 Task: Look for space in Murshidābād, India from 15th June, 2023 to 21st June, 2023 for 5 adults in price range Rs.14000 to Rs.25000. Place can be entire place with 3 bedrooms having 3 beds and 3 bathrooms. Property type can be house, flat, guest house. Amenities needed are: washing machine. Booking option can be shelf check-in. Required host language is English.
Action: Mouse moved to (418, 79)
Screenshot: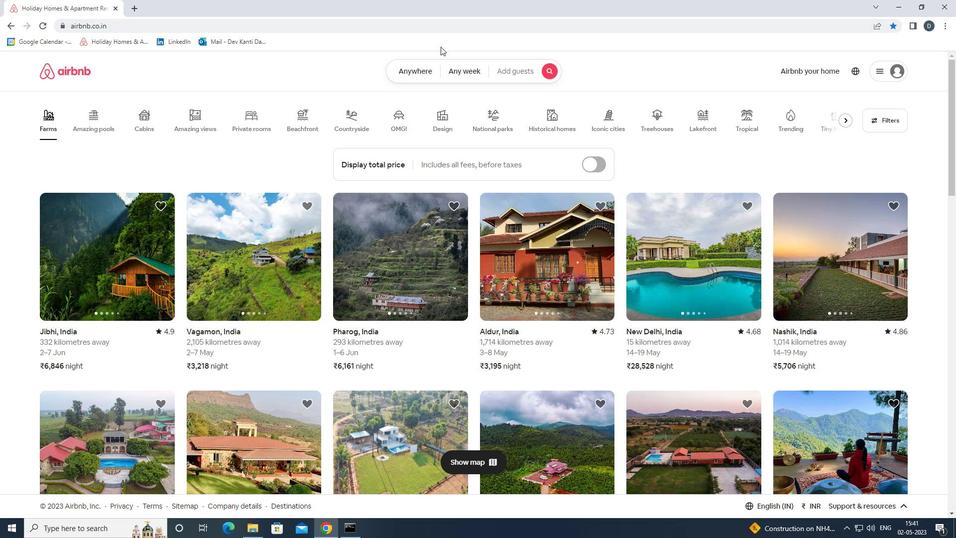
Action: Mouse pressed left at (418, 79)
Screenshot: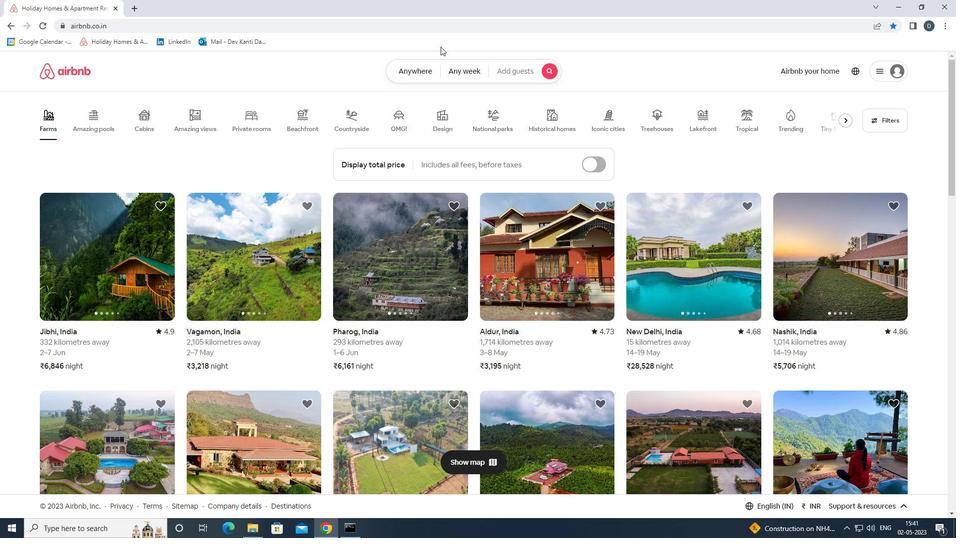 
Action: Mouse moved to (348, 113)
Screenshot: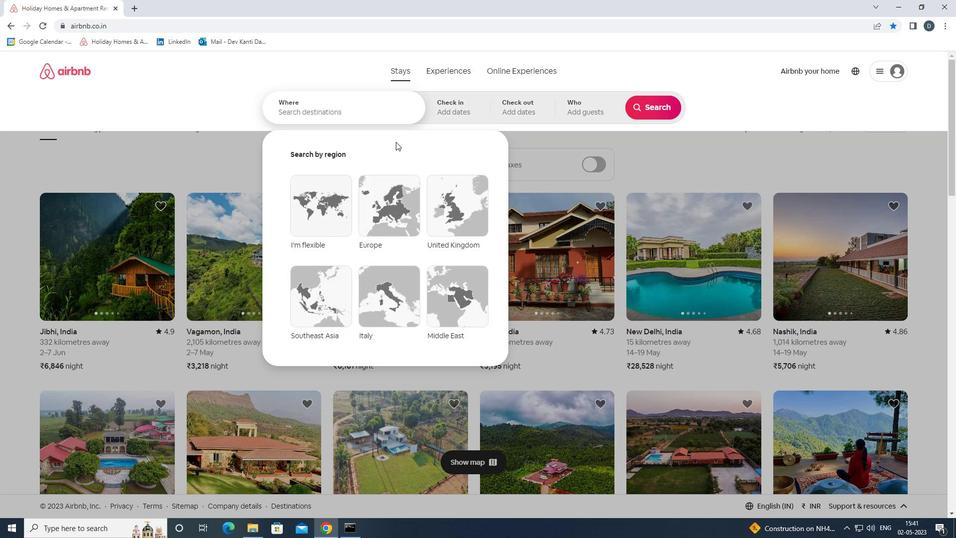 
Action: Mouse pressed left at (348, 113)
Screenshot: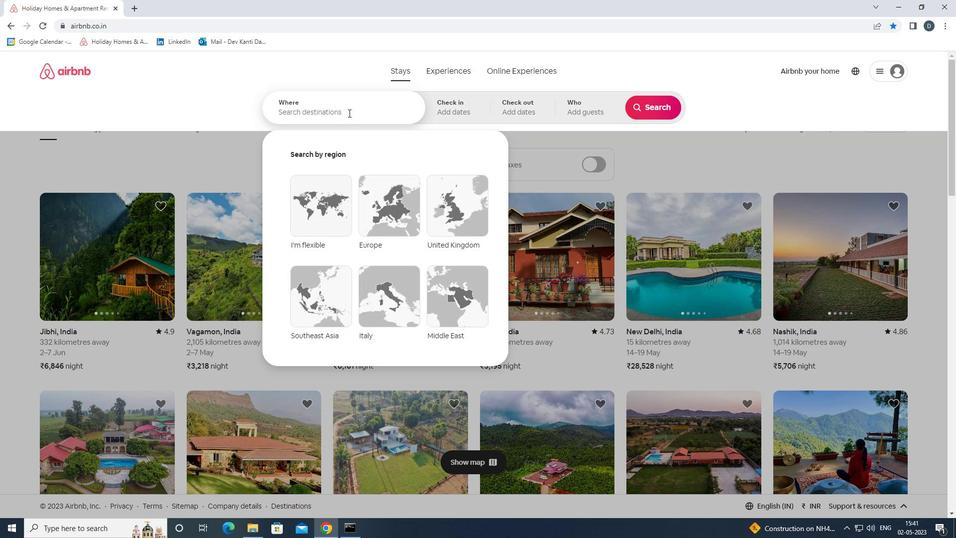
Action: Mouse moved to (345, 114)
Screenshot: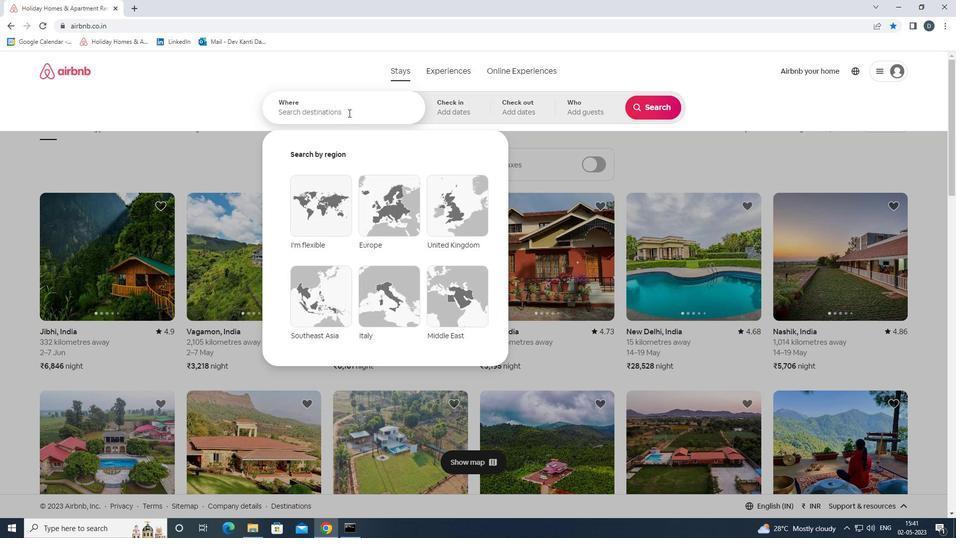 
Action: Key pressed <Key.shift>MUSHIDABAD<Key.down><Key.down><Key.enter>
Screenshot: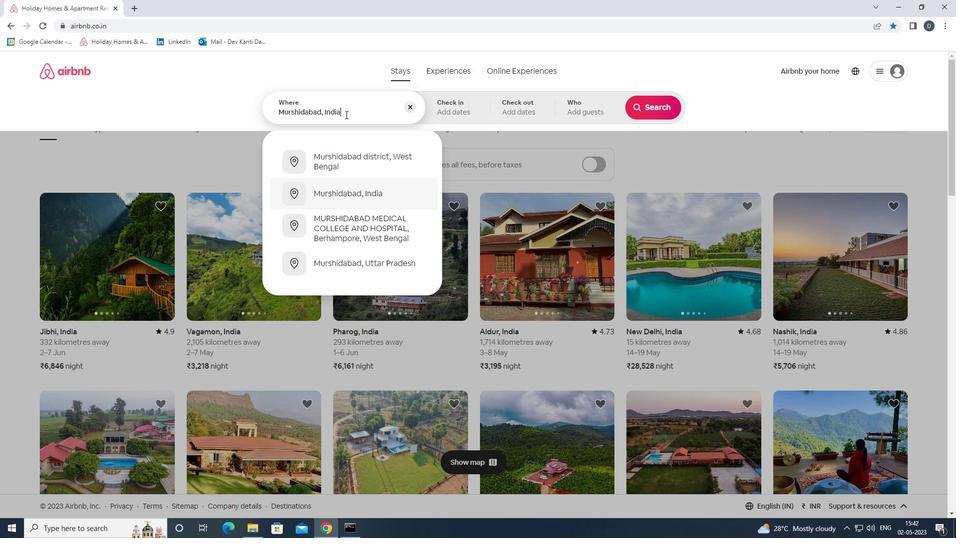 
Action: Mouse moved to (587, 274)
Screenshot: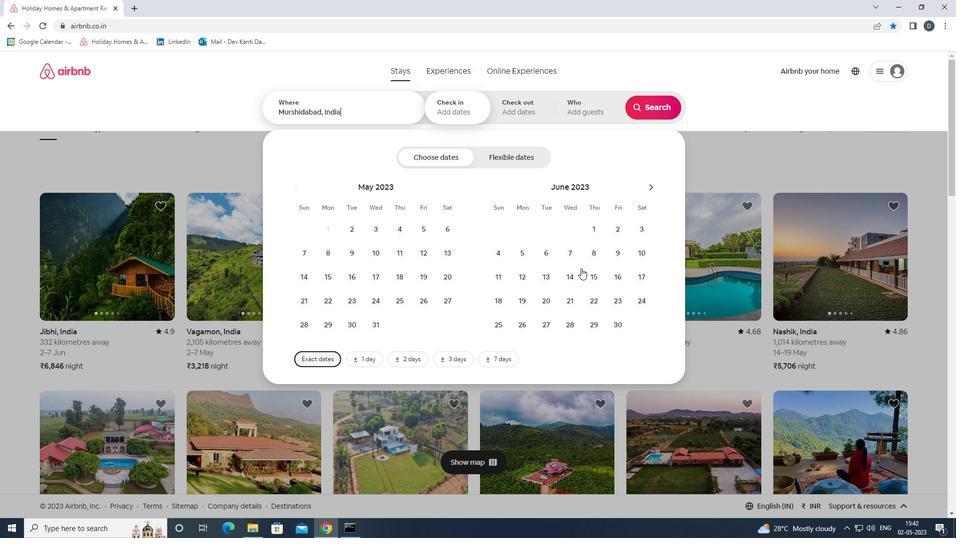 
Action: Mouse pressed left at (587, 274)
Screenshot: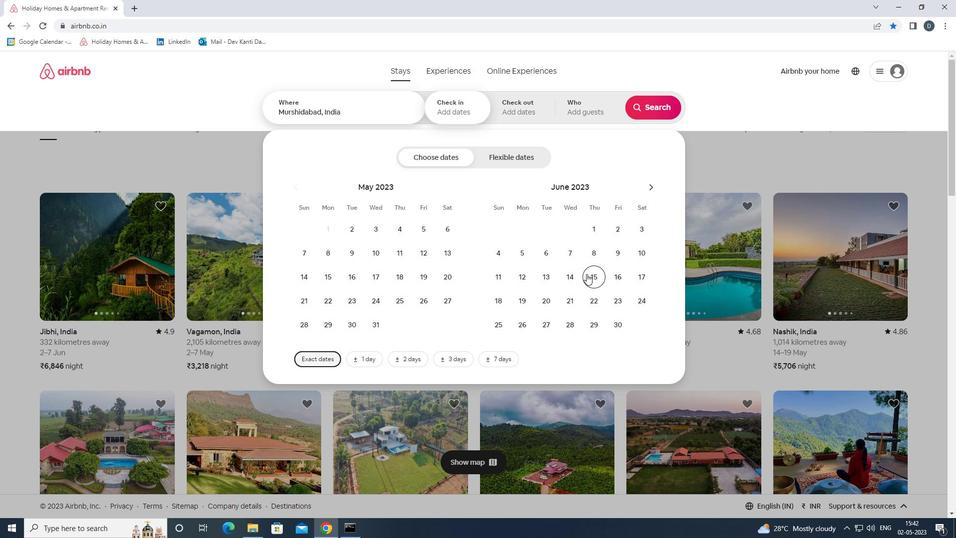
Action: Mouse moved to (580, 303)
Screenshot: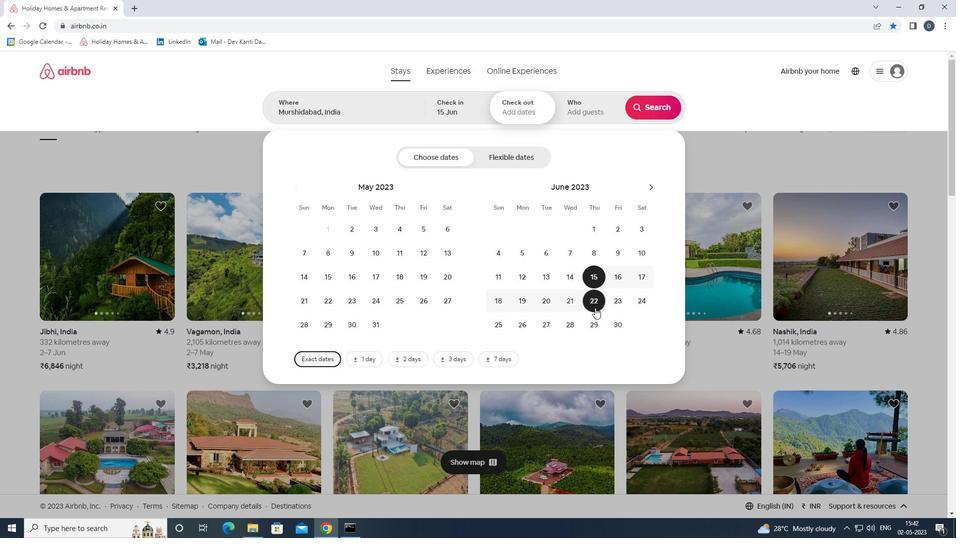 
Action: Mouse pressed left at (580, 303)
Screenshot: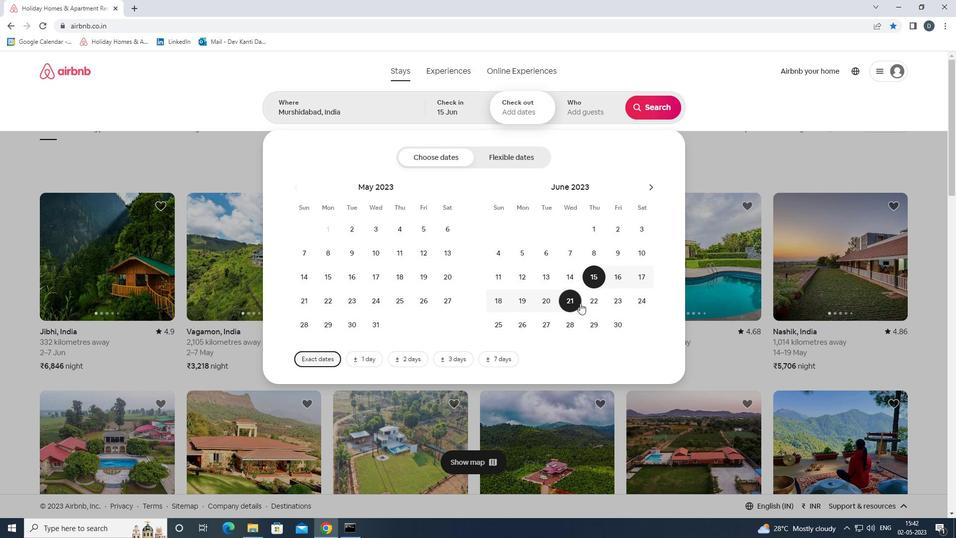 
Action: Mouse moved to (585, 108)
Screenshot: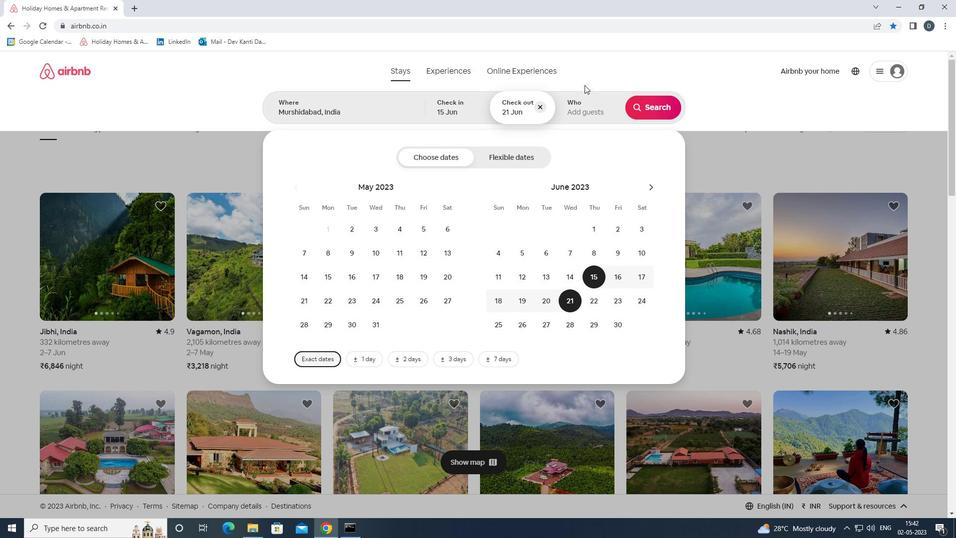 
Action: Mouse pressed left at (585, 108)
Screenshot: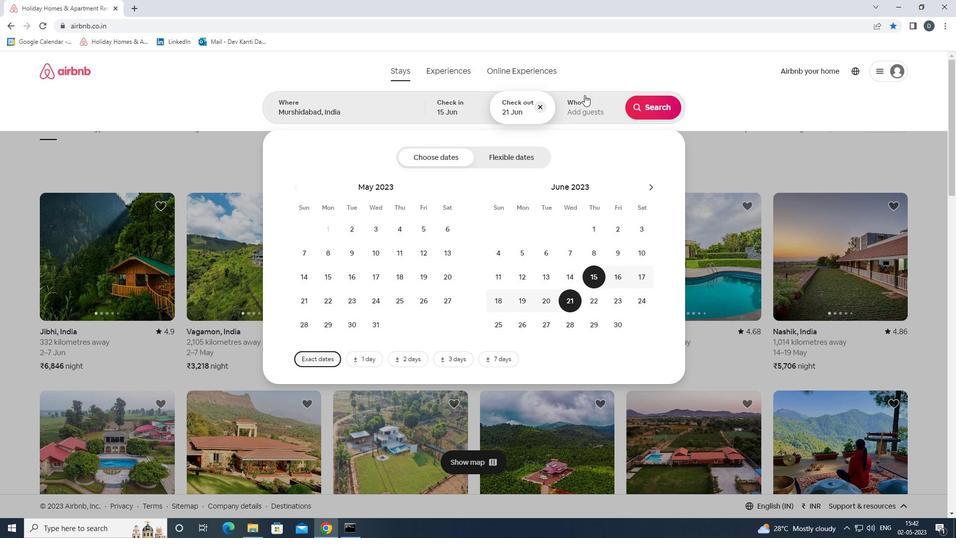
Action: Mouse moved to (660, 163)
Screenshot: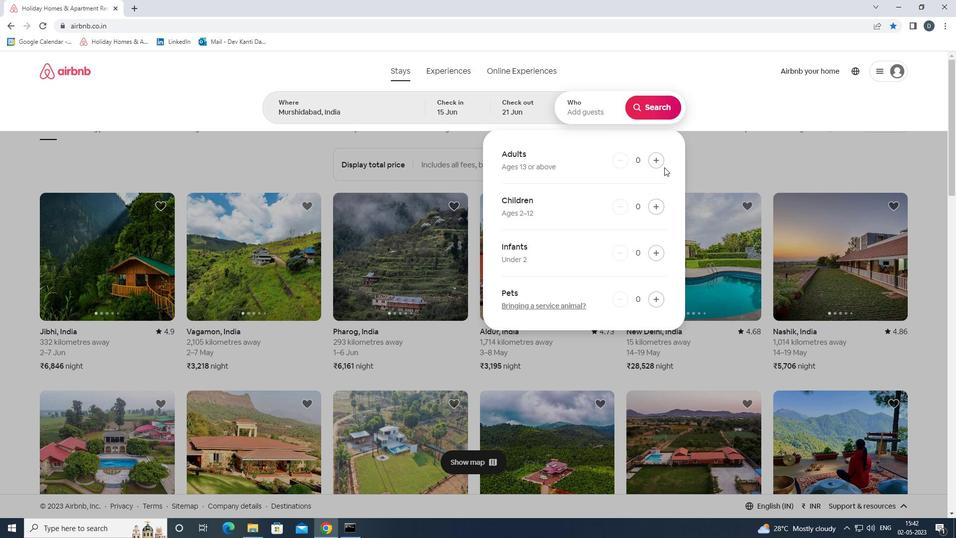 
Action: Mouse pressed left at (660, 163)
Screenshot: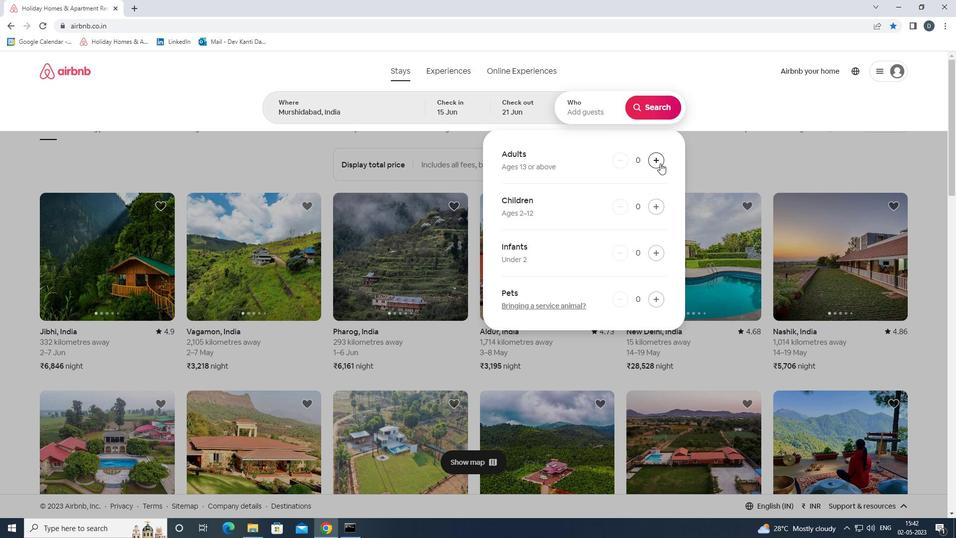
Action: Mouse moved to (659, 163)
Screenshot: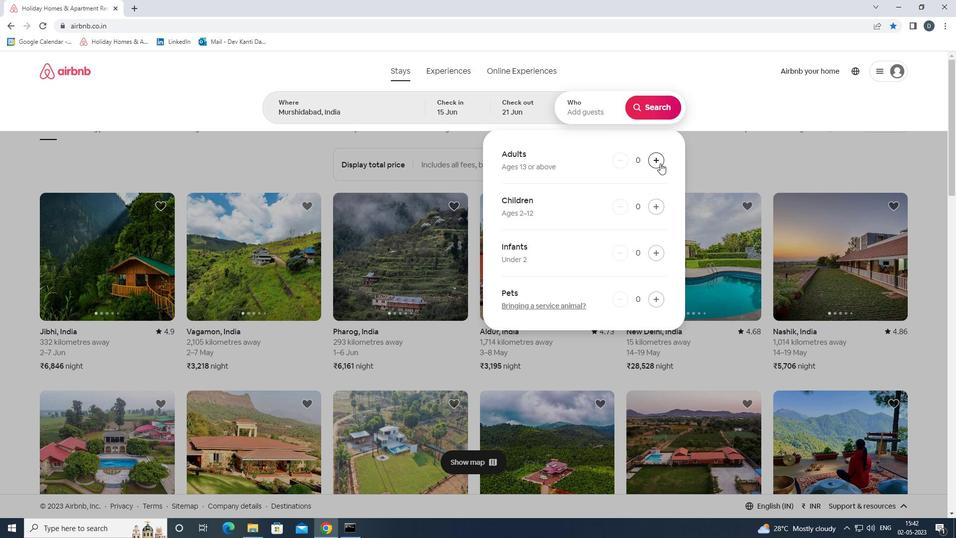 
Action: Mouse pressed left at (659, 163)
Screenshot: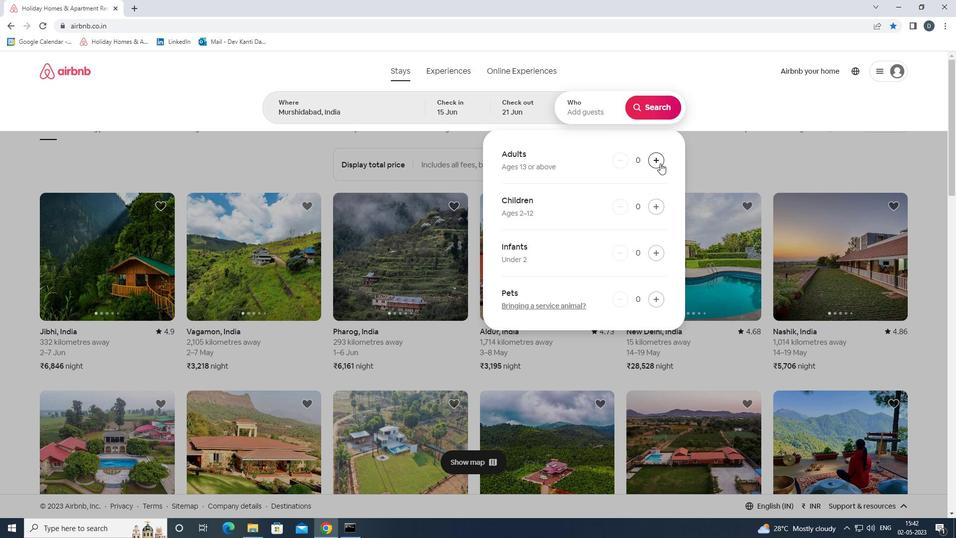 
Action: Mouse pressed left at (659, 163)
Screenshot: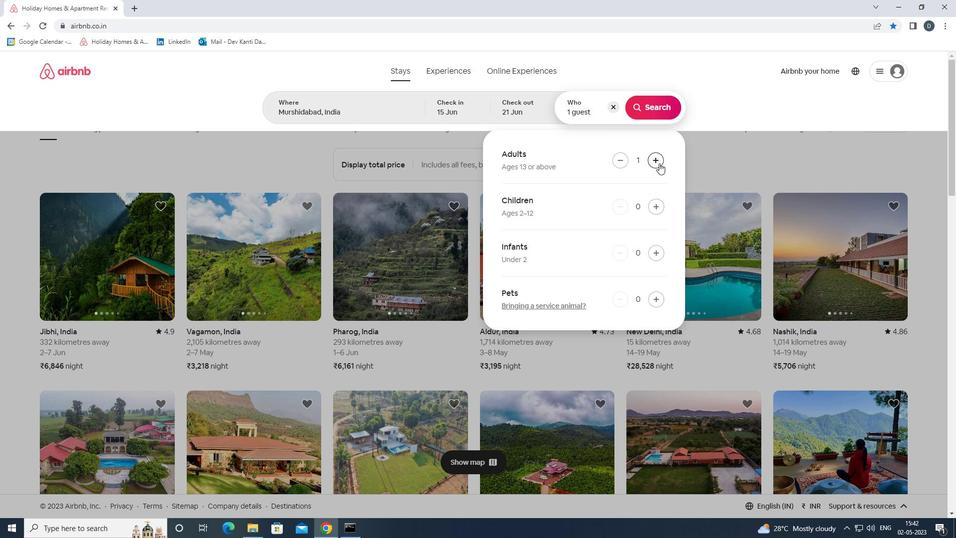 
Action: Mouse pressed left at (659, 163)
Screenshot: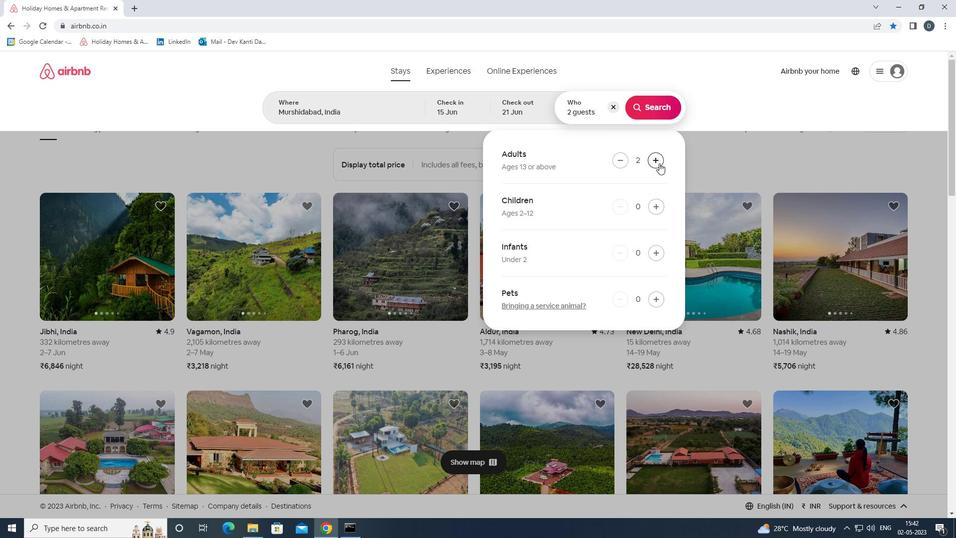
Action: Mouse pressed left at (659, 163)
Screenshot: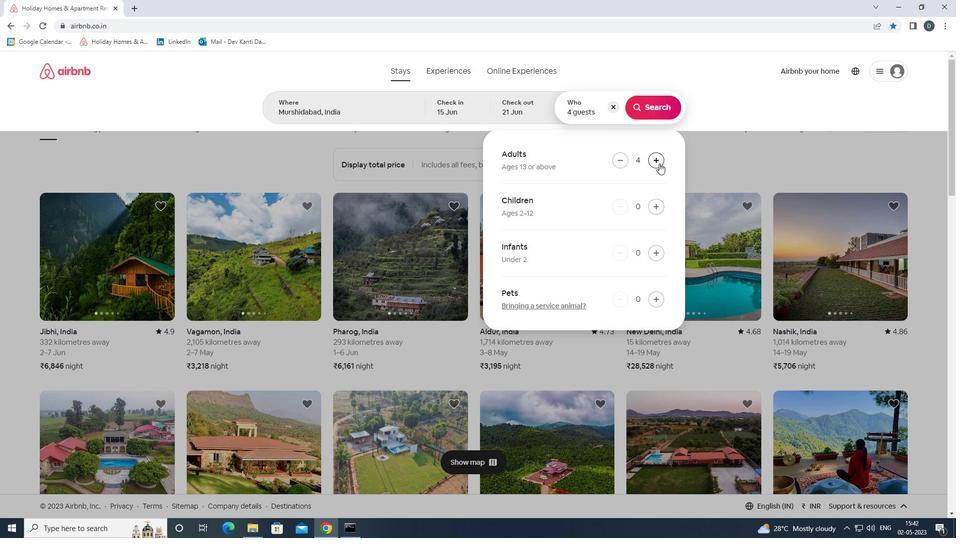 
Action: Mouse moved to (647, 112)
Screenshot: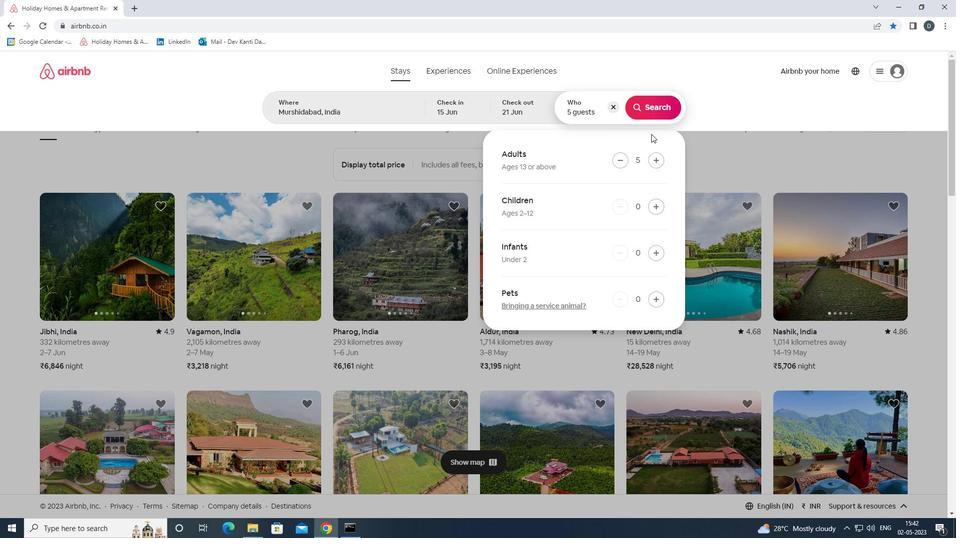 
Action: Mouse pressed left at (647, 112)
Screenshot: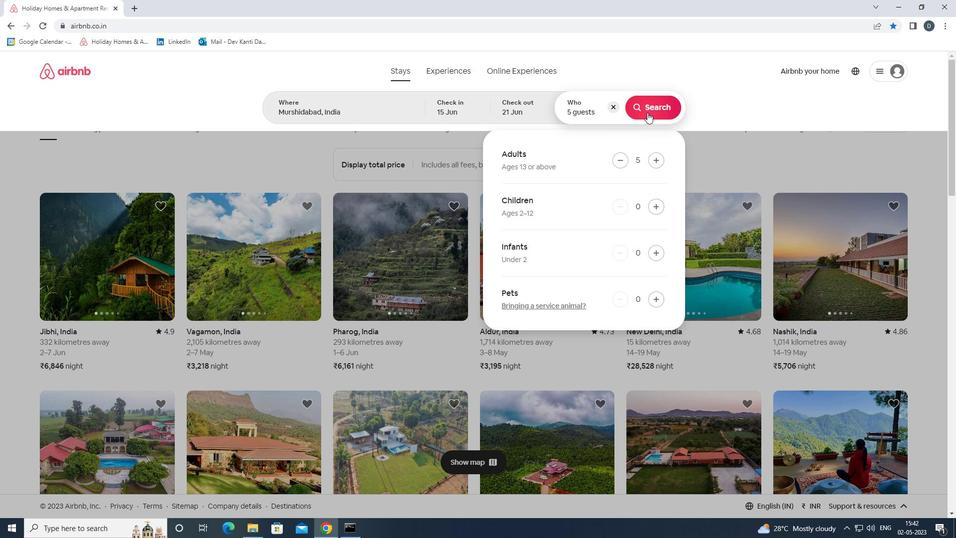 
Action: Mouse moved to (904, 107)
Screenshot: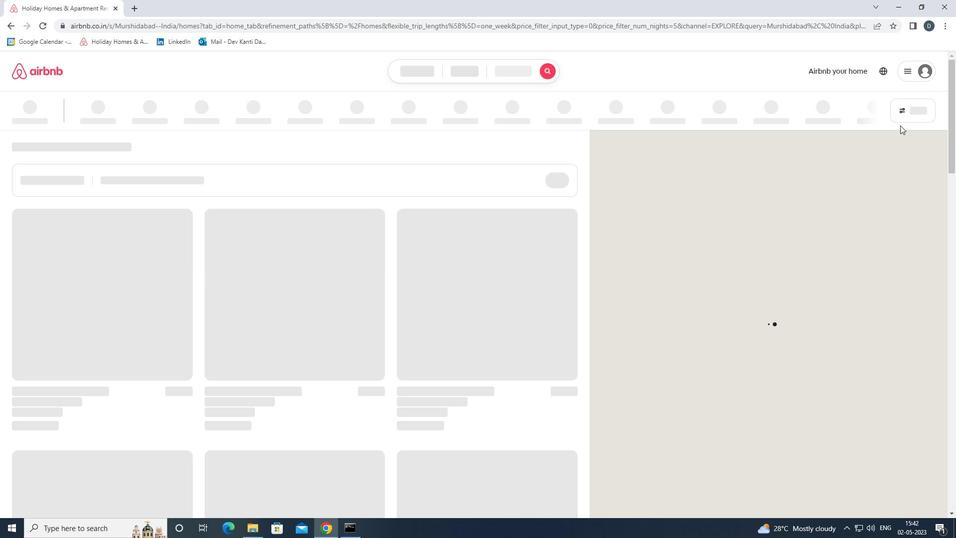 
Action: Mouse pressed left at (904, 107)
Screenshot: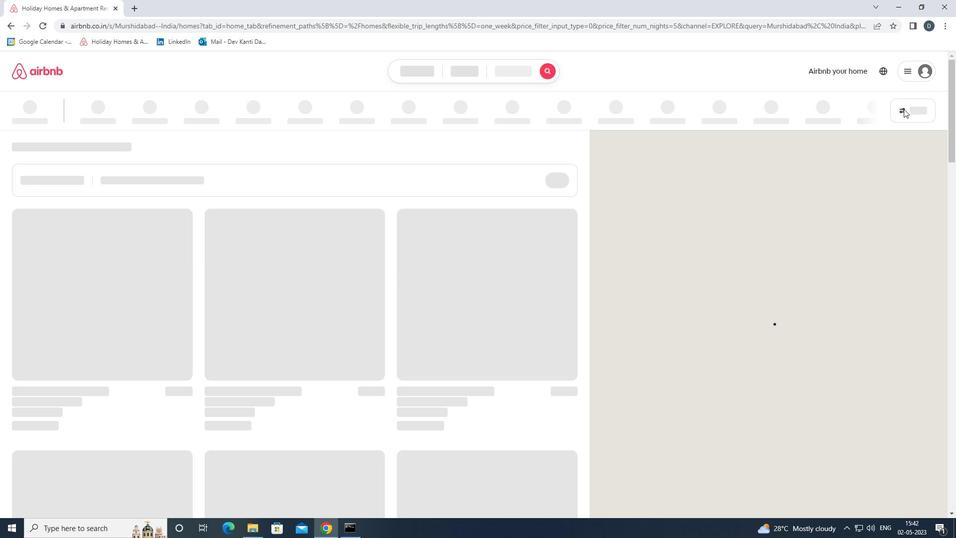 
Action: Mouse moved to (386, 232)
Screenshot: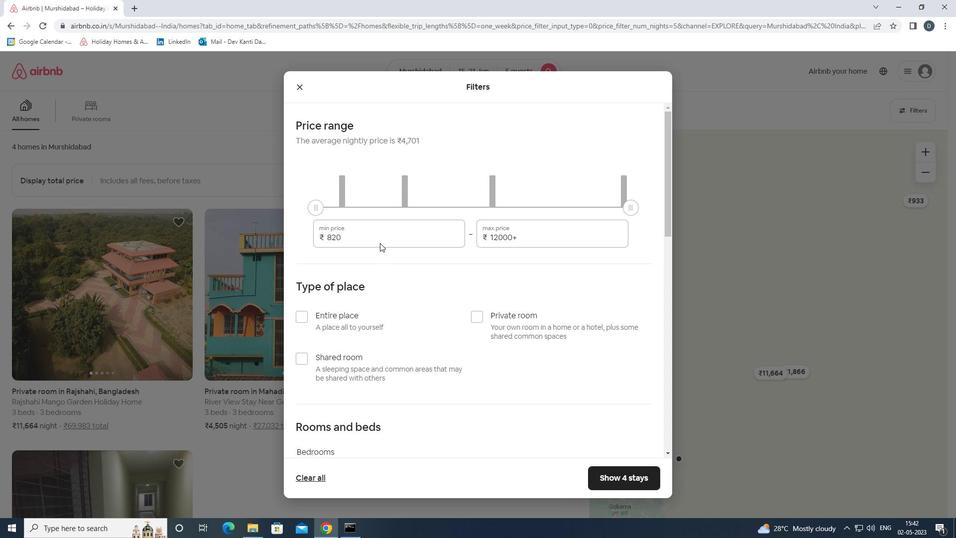 
Action: Mouse pressed left at (386, 232)
Screenshot: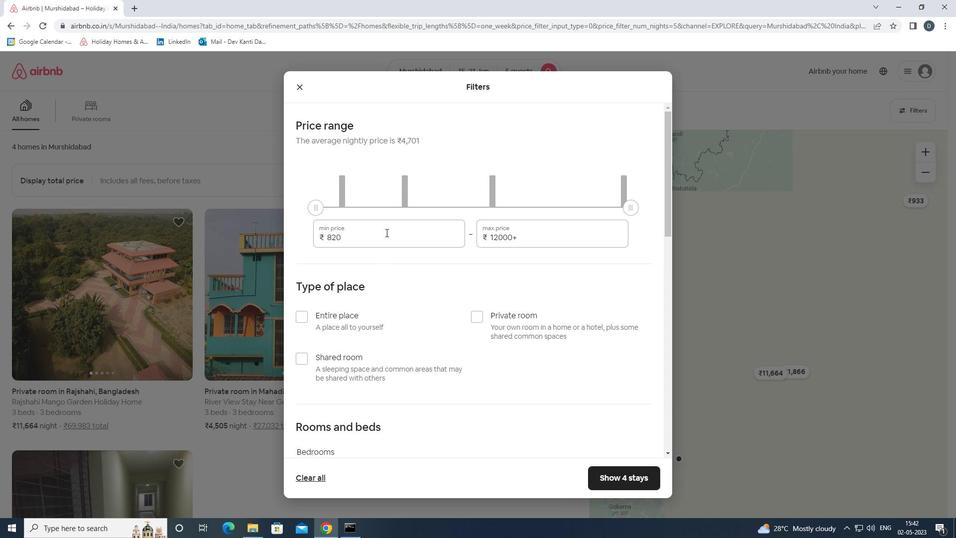 
Action: Mouse pressed left at (386, 232)
Screenshot: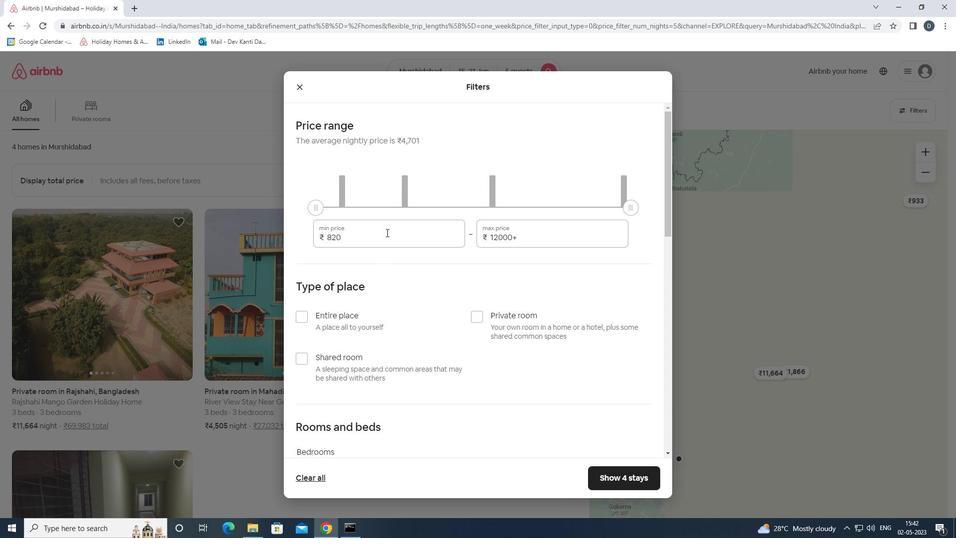 
Action: Mouse moved to (391, 234)
Screenshot: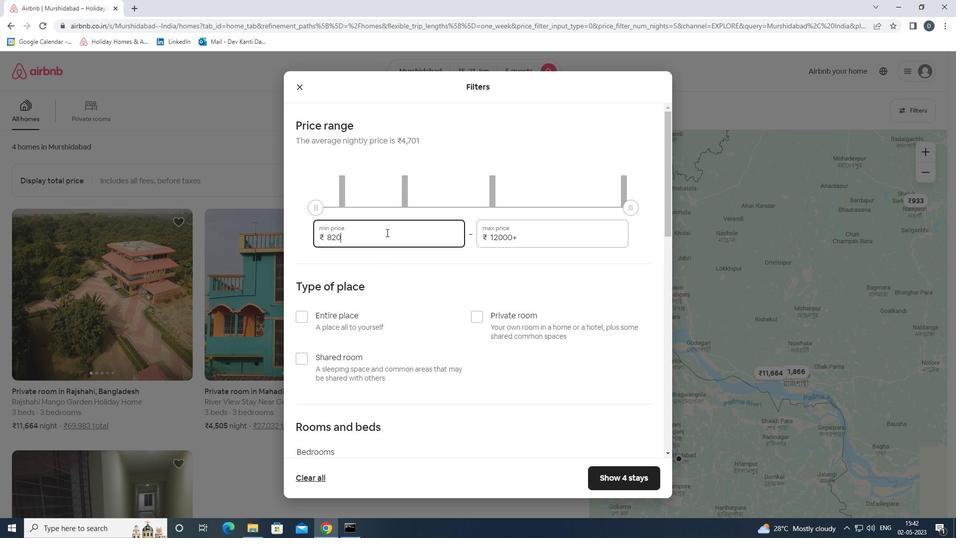 
Action: Key pressed 14000<Key.tab>25000
Screenshot: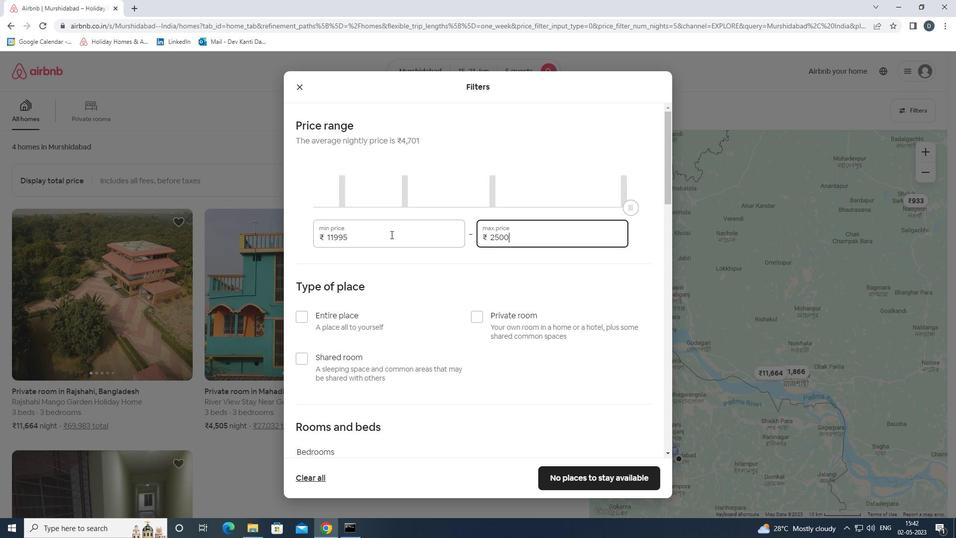 
Action: Mouse moved to (405, 275)
Screenshot: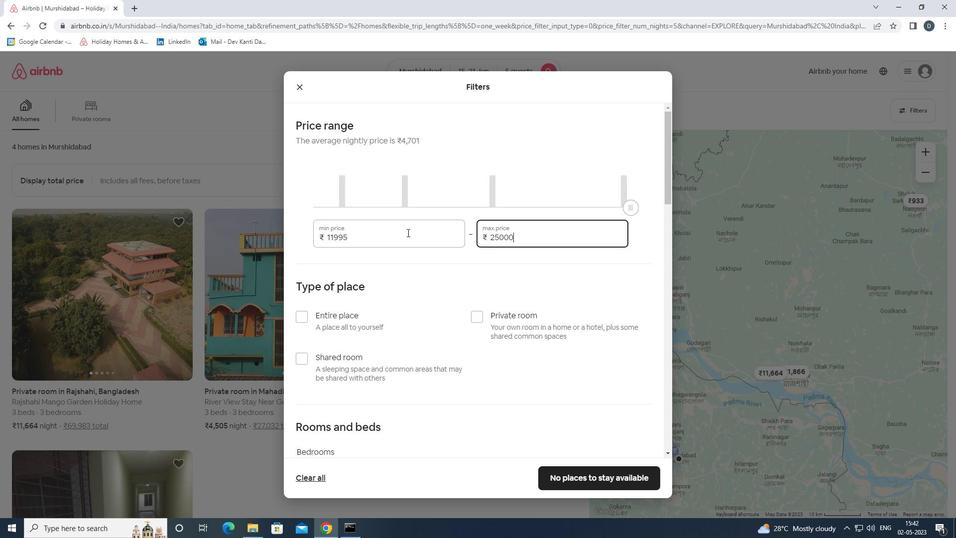 
Action: Mouse scrolled (405, 274) with delta (0, 0)
Screenshot: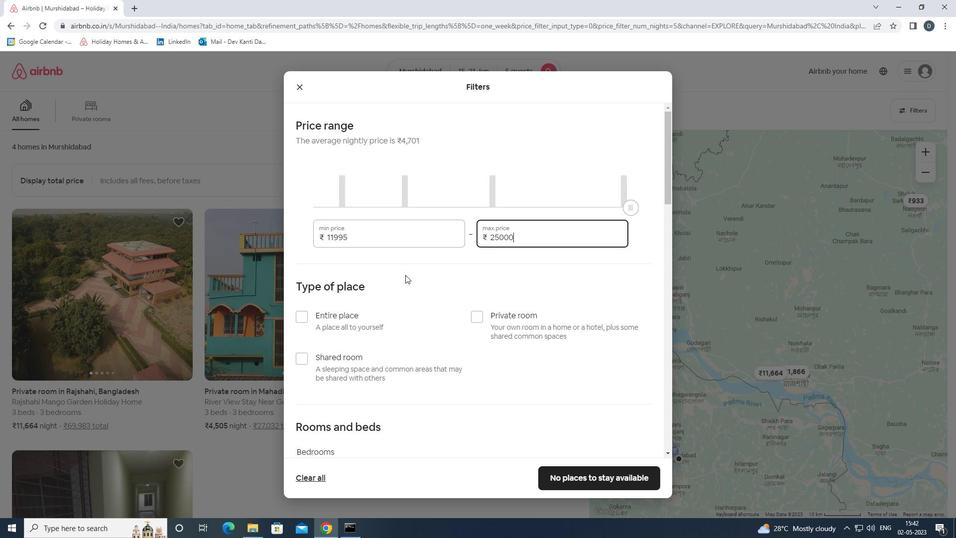 
Action: Mouse scrolled (405, 274) with delta (0, 0)
Screenshot: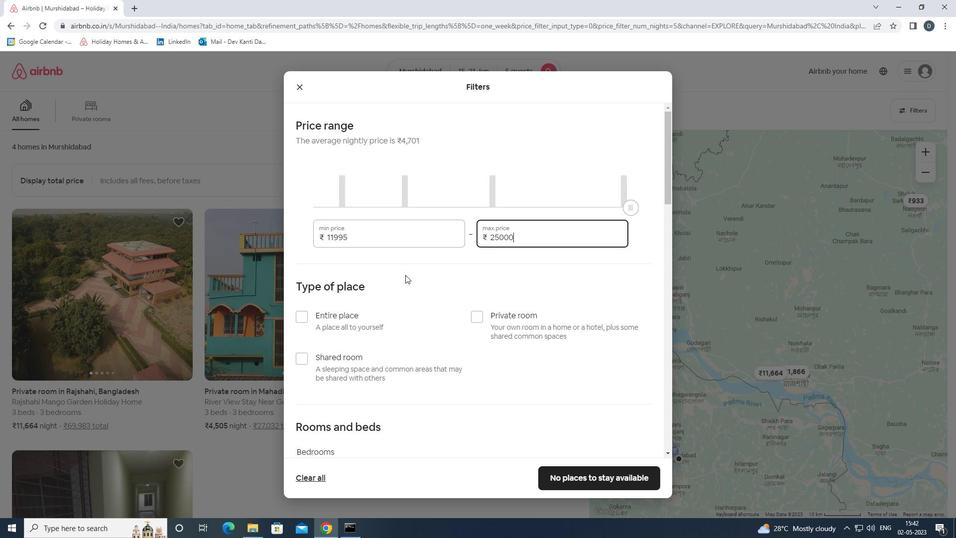 
Action: Mouse moved to (340, 210)
Screenshot: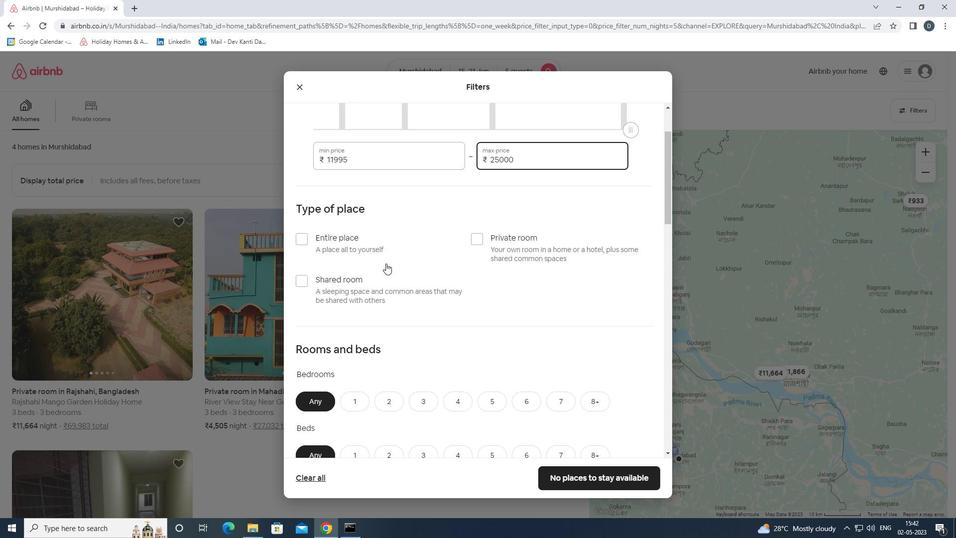 
Action: Mouse pressed left at (340, 210)
Screenshot: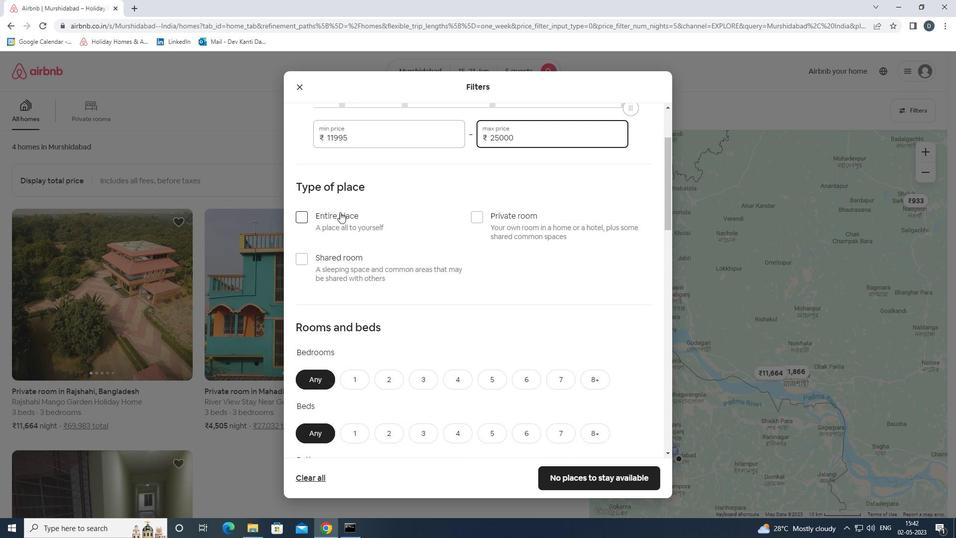 
Action: Mouse moved to (435, 288)
Screenshot: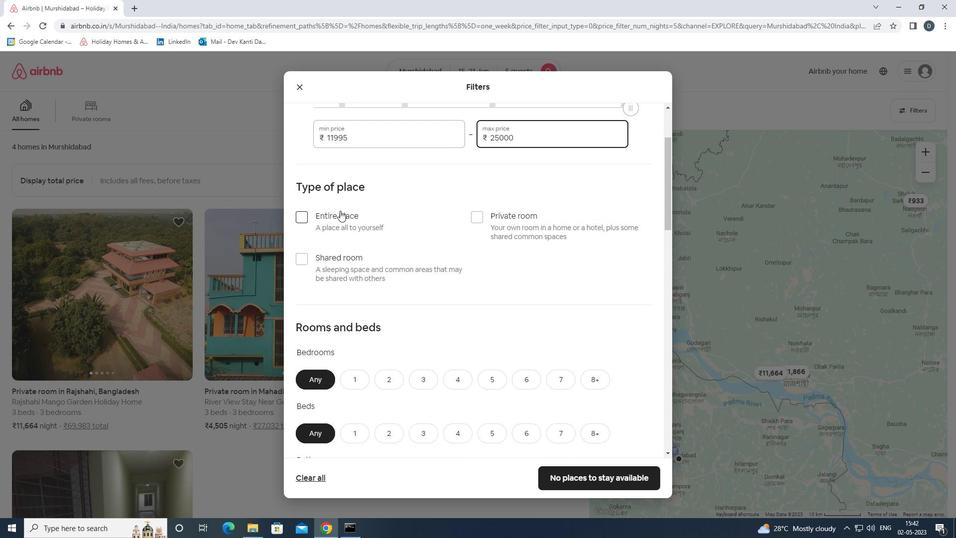 
Action: Mouse scrolled (435, 287) with delta (0, 0)
Screenshot: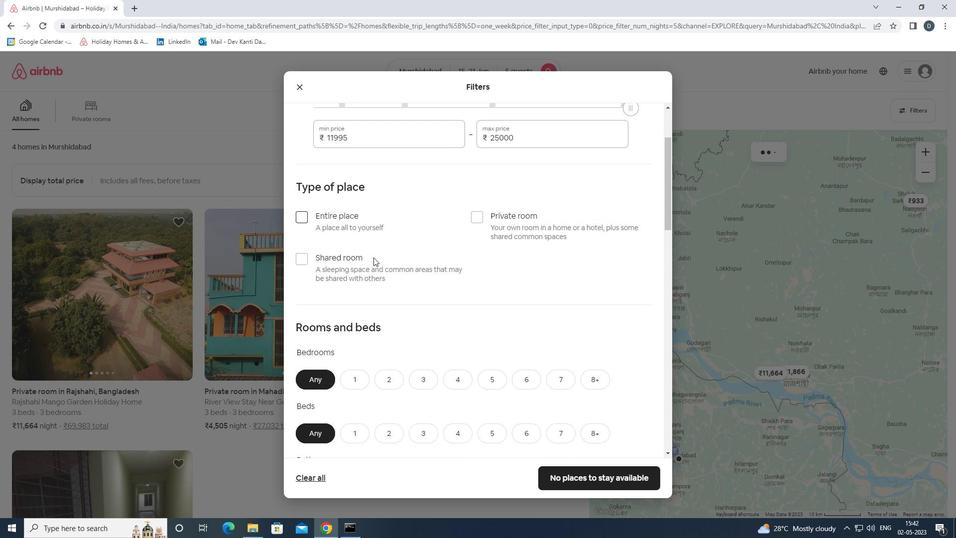 
Action: Mouse moved to (436, 288)
Screenshot: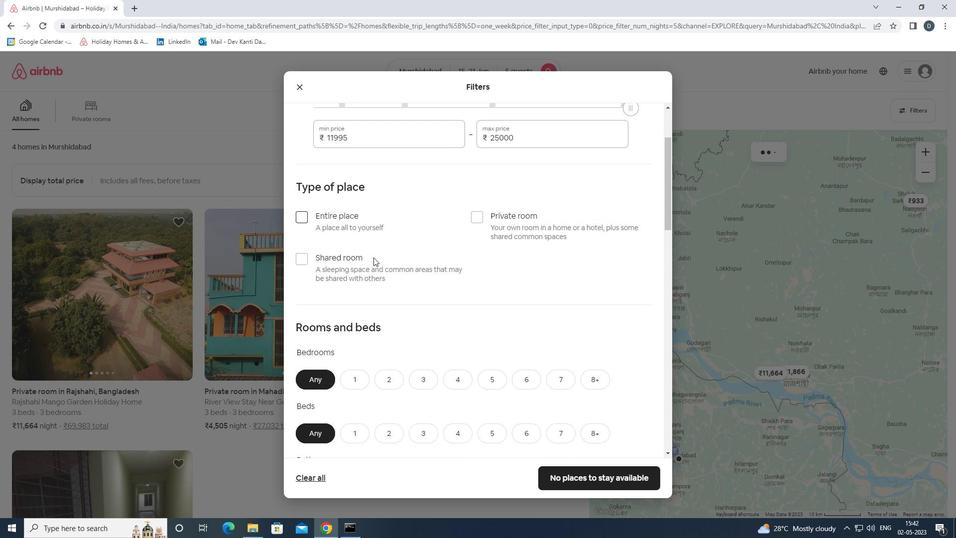 
Action: Mouse scrolled (436, 288) with delta (0, 0)
Screenshot: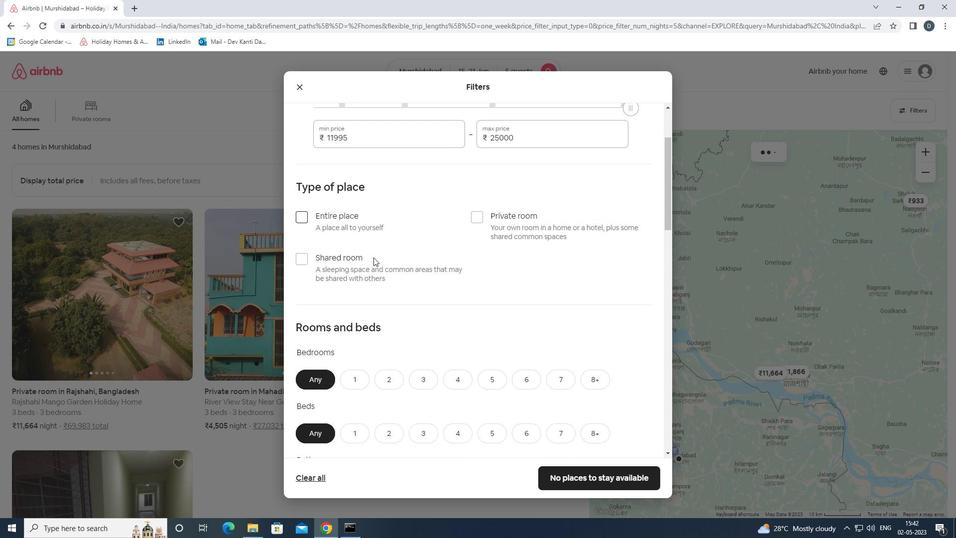 
Action: Mouse scrolled (436, 288) with delta (0, 0)
Screenshot: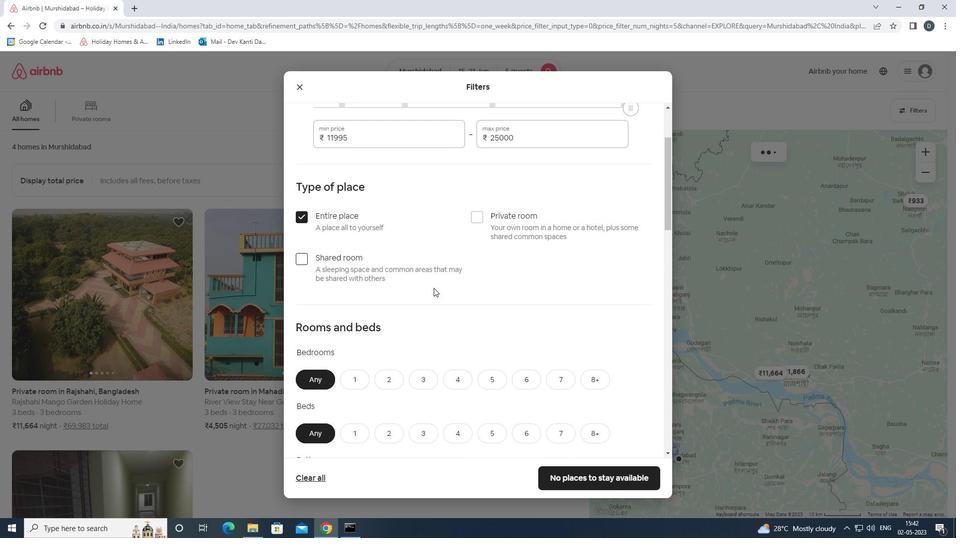 
Action: Mouse moved to (426, 228)
Screenshot: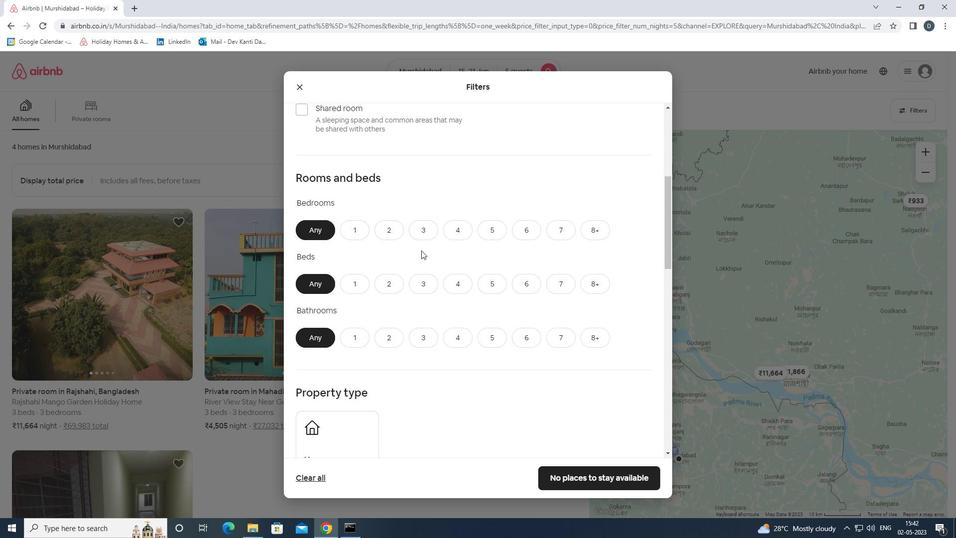 
Action: Mouse pressed left at (426, 228)
Screenshot: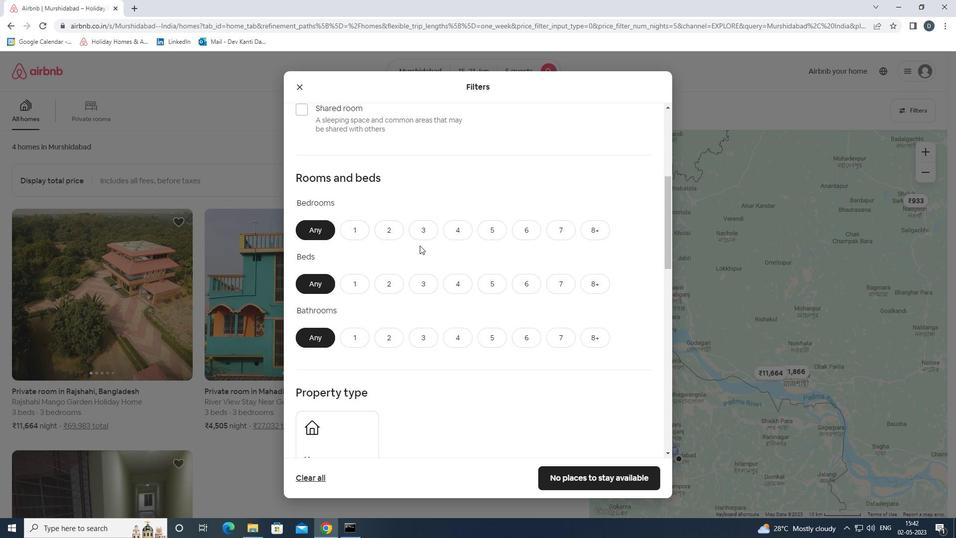 
Action: Mouse moved to (427, 281)
Screenshot: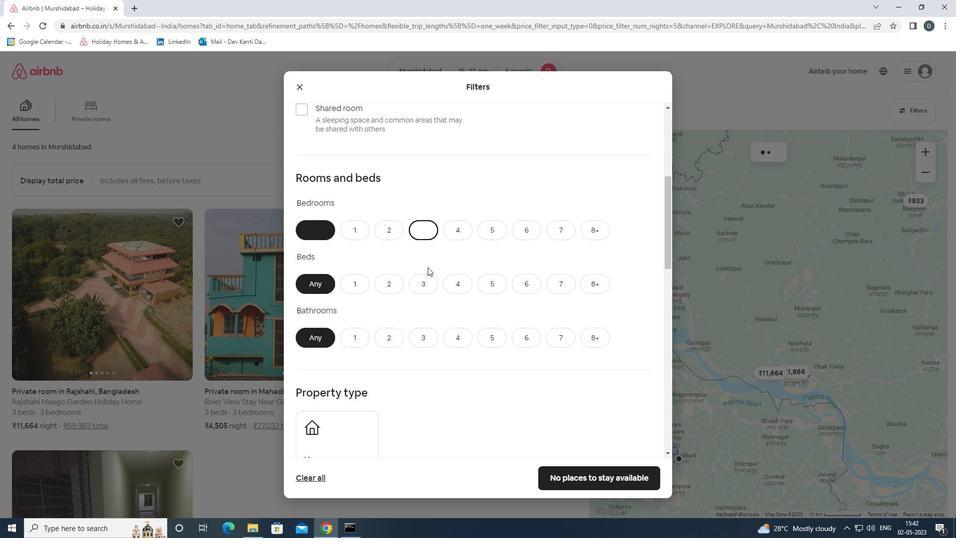 
Action: Mouse pressed left at (427, 281)
Screenshot: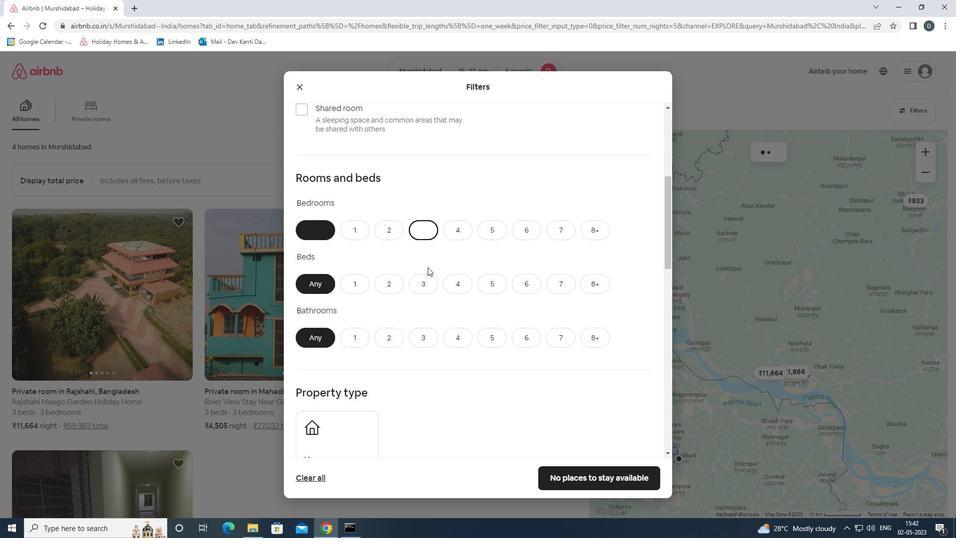 
Action: Mouse moved to (425, 335)
Screenshot: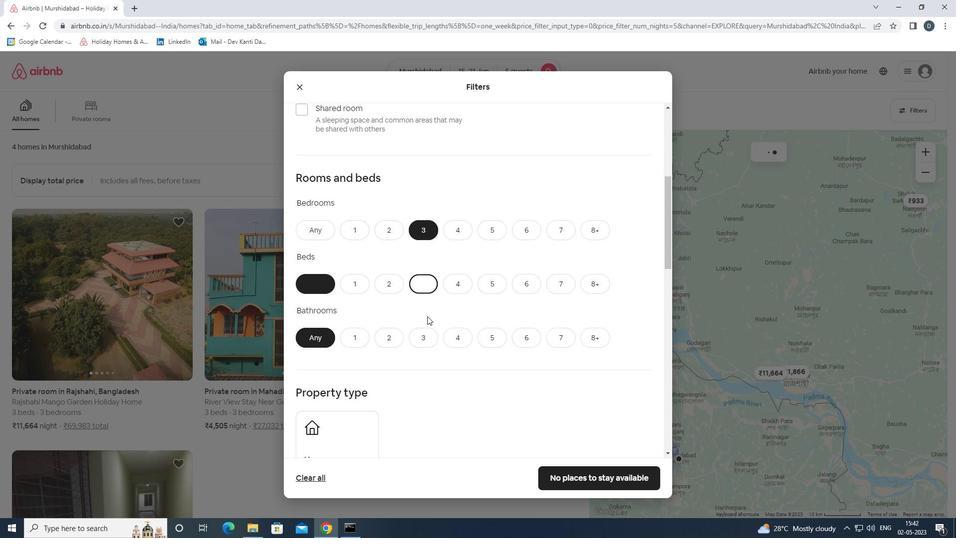 
Action: Mouse pressed left at (425, 335)
Screenshot: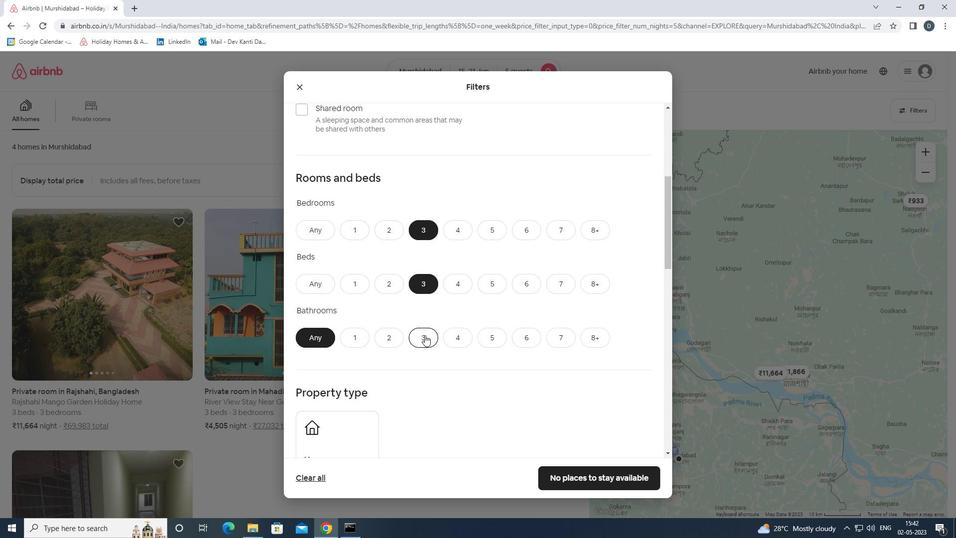 
Action: Mouse moved to (453, 312)
Screenshot: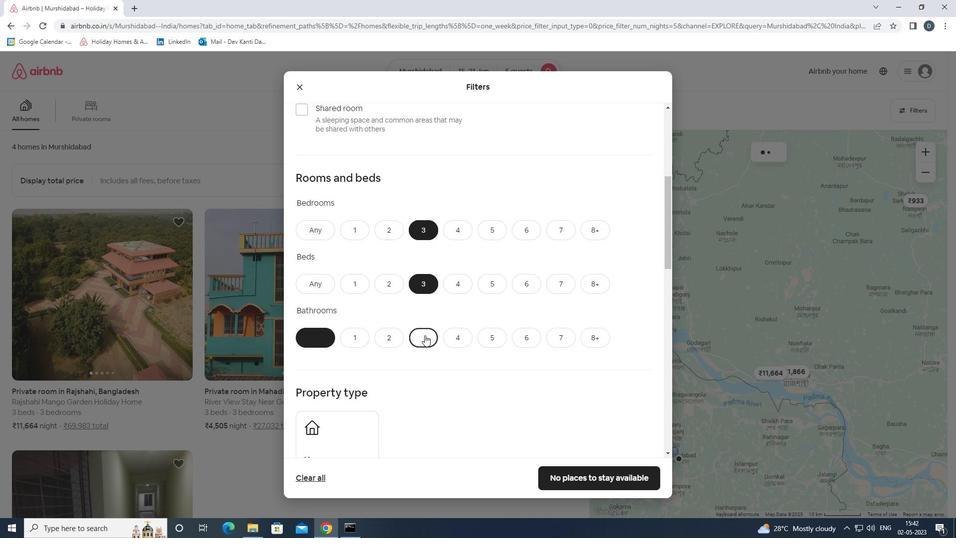 
Action: Mouse scrolled (453, 312) with delta (0, 0)
Screenshot: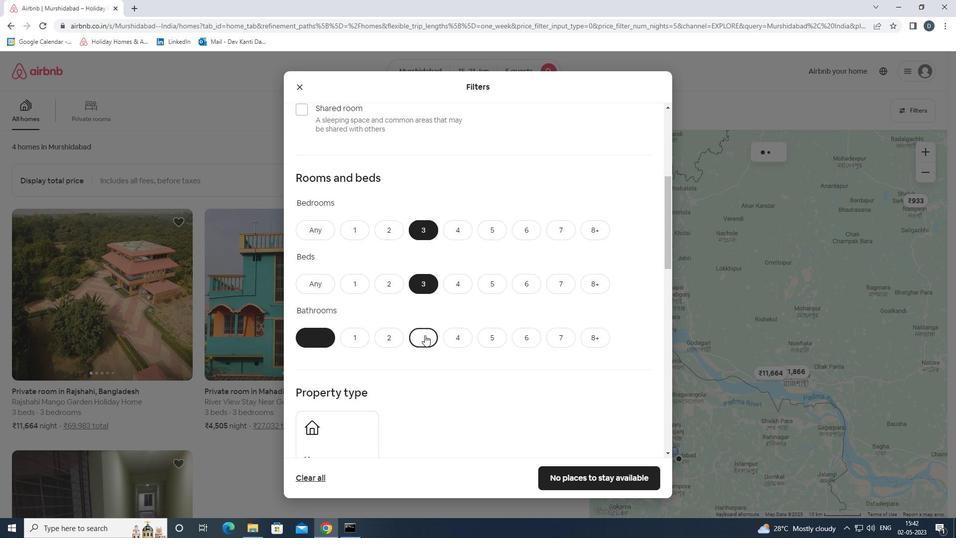 
Action: Mouse scrolled (453, 312) with delta (0, 0)
Screenshot: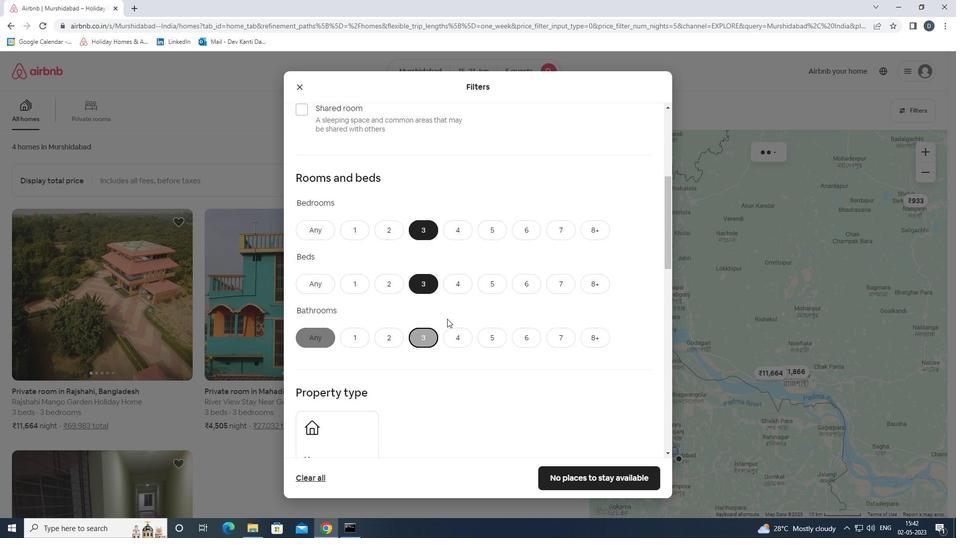 
Action: Mouse scrolled (453, 312) with delta (0, 0)
Screenshot: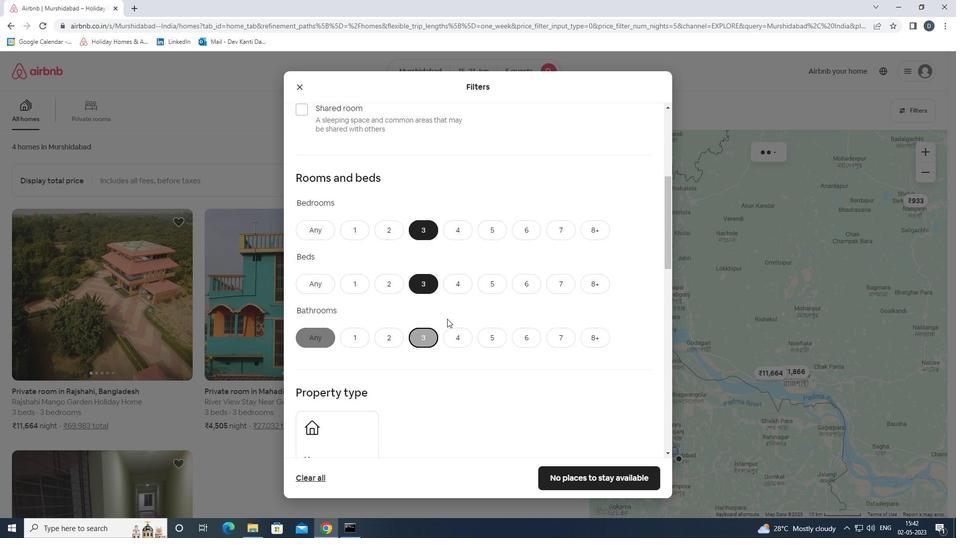 
Action: Mouse scrolled (453, 312) with delta (0, 0)
Screenshot: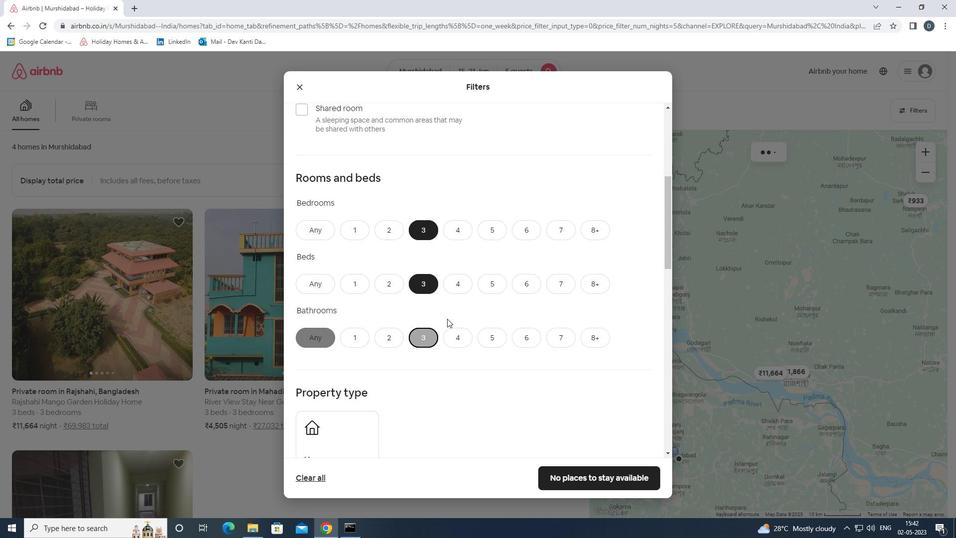 
Action: Mouse moved to (306, 244)
Screenshot: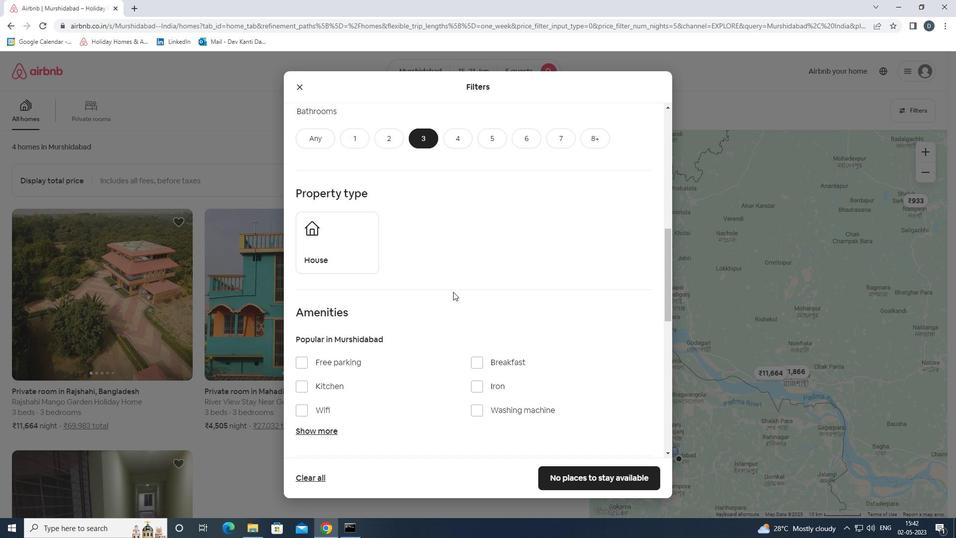 
Action: Mouse pressed left at (306, 244)
Screenshot: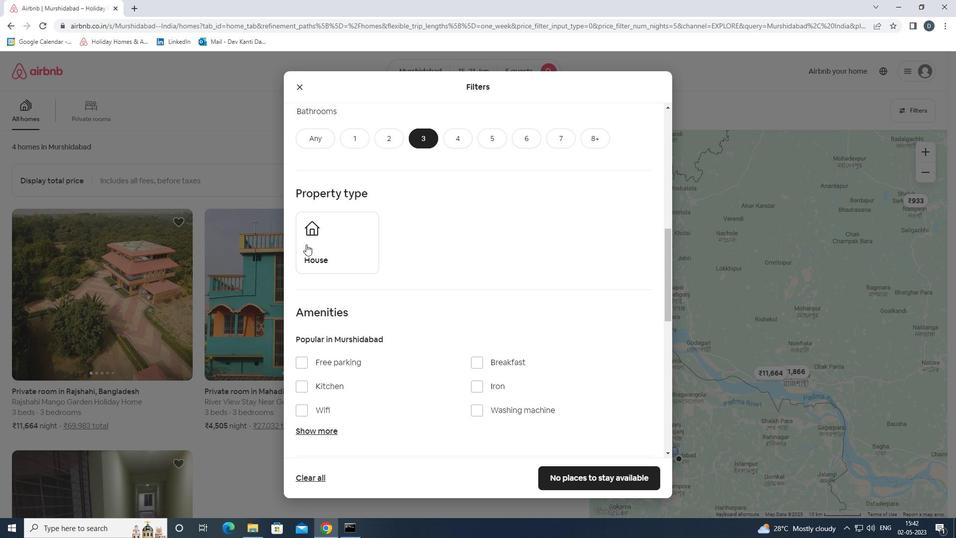 
Action: Mouse moved to (518, 296)
Screenshot: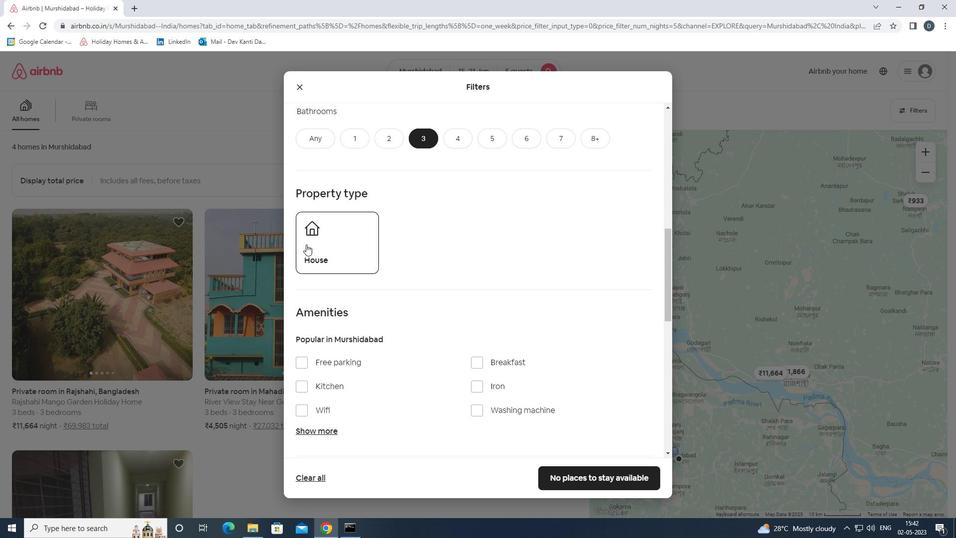 
Action: Mouse scrolled (518, 295) with delta (0, 0)
Screenshot: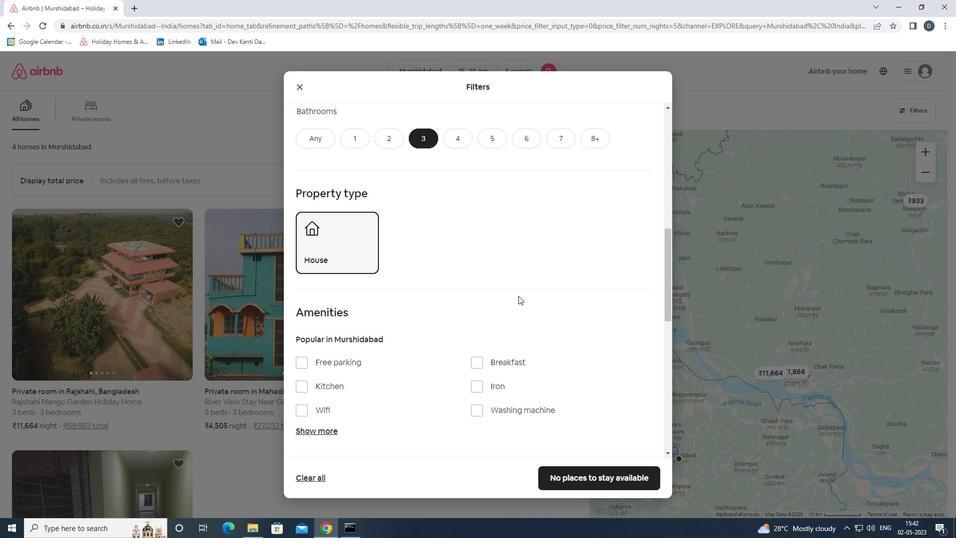 
Action: Mouse scrolled (518, 295) with delta (0, 0)
Screenshot: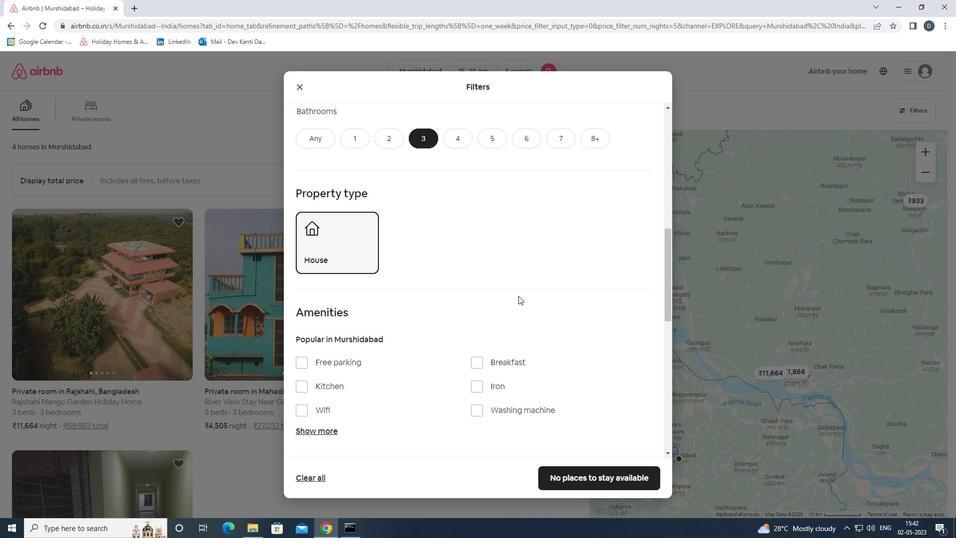 
Action: Mouse scrolled (518, 295) with delta (0, 0)
Screenshot: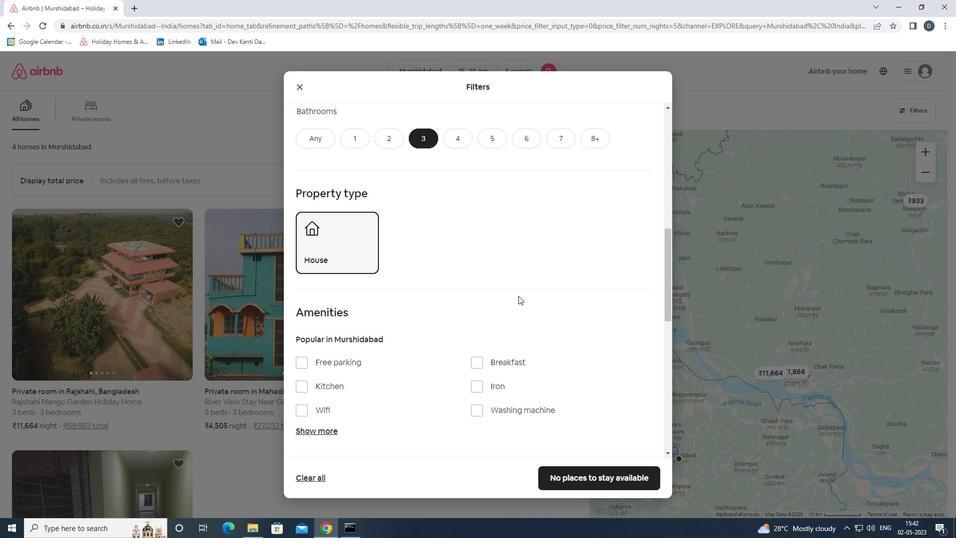 
Action: Mouse moved to (500, 266)
Screenshot: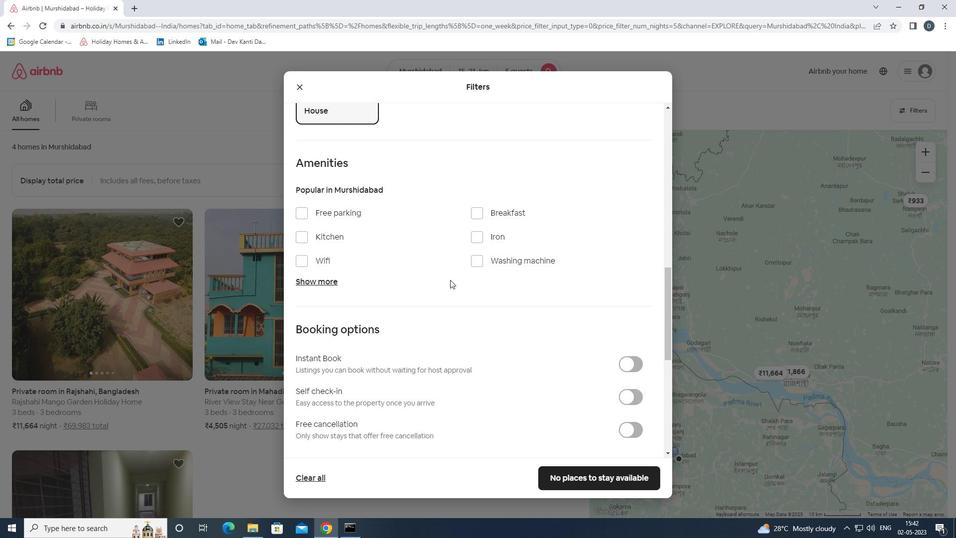 
Action: Mouse pressed left at (500, 266)
Screenshot: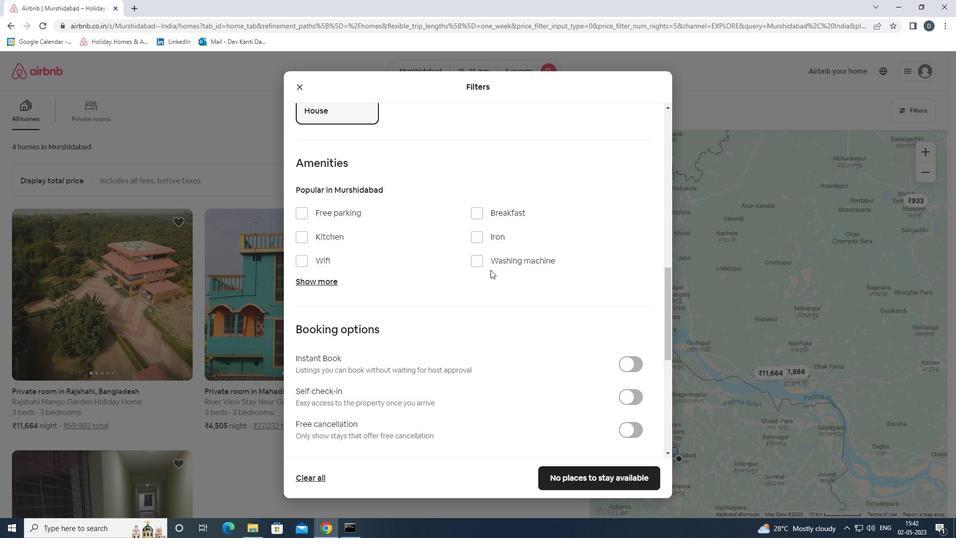 
Action: Mouse scrolled (500, 265) with delta (0, 0)
Screenshot: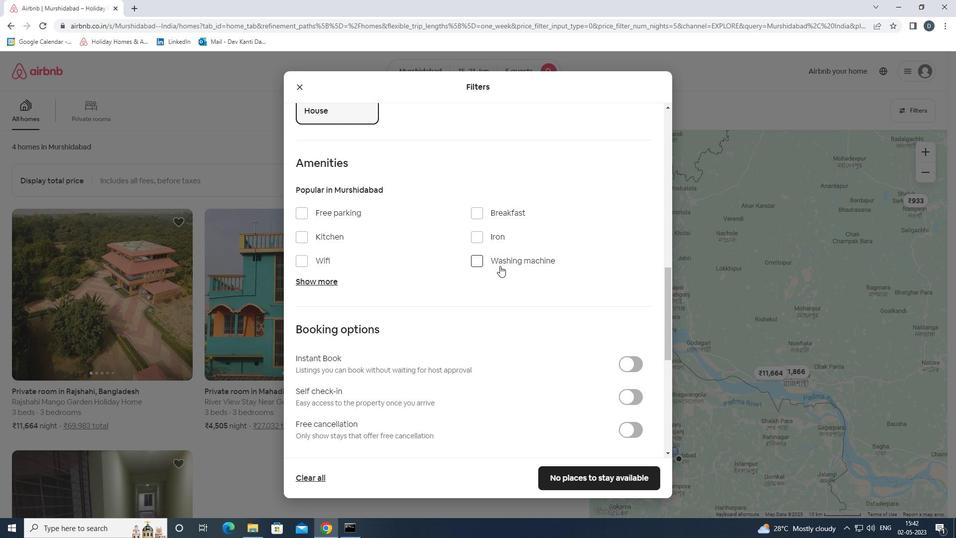 
Action: Mouse moved to (501, 266)
Screenshot: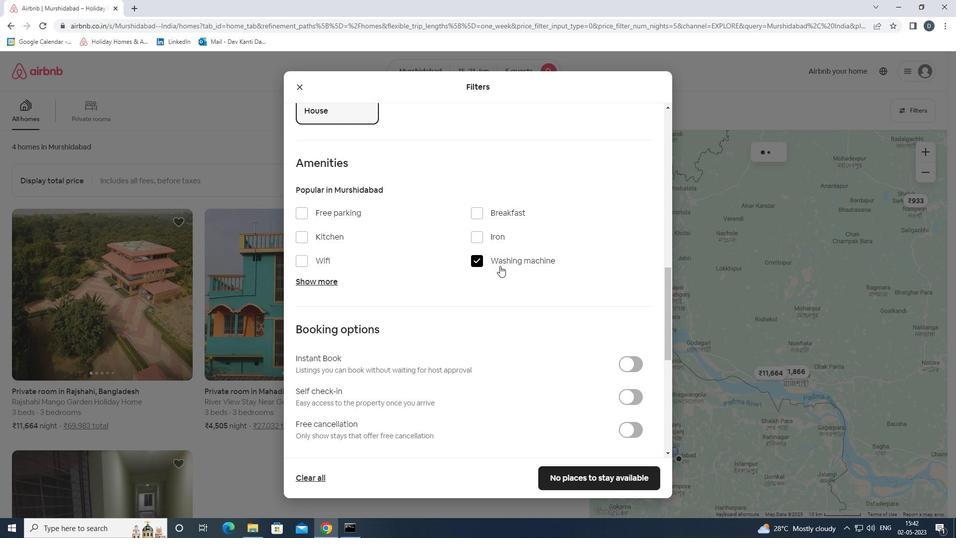 
Action: Mouse scrolled (501, 266) with delta (0, 0)
Screenshot: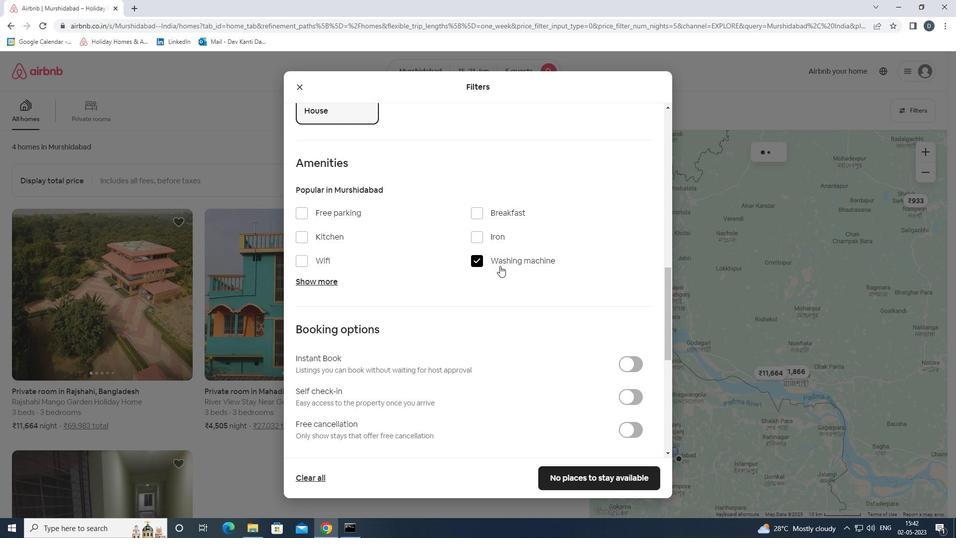 
Action: Mouse moved to (506, 268)
Screenshot: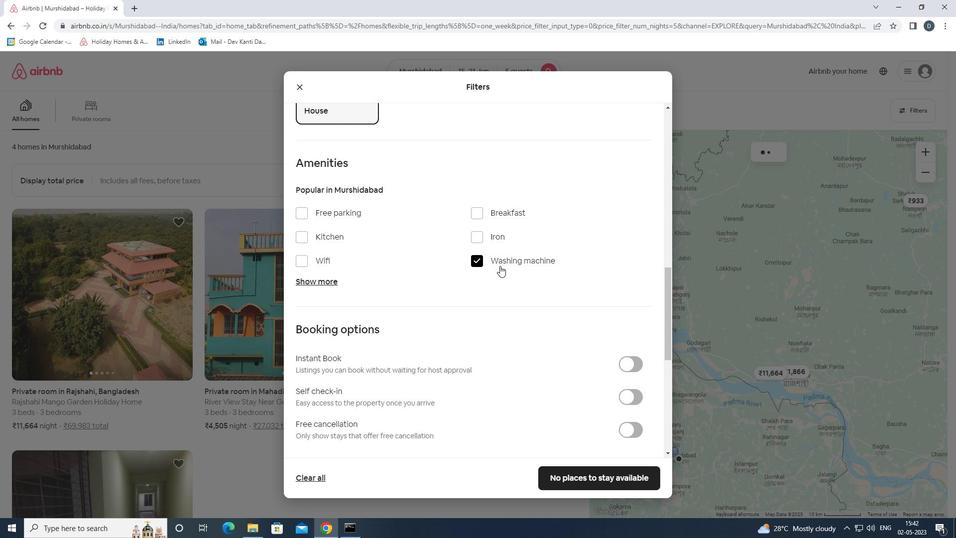 
Action: Mouse scrolled (506, 268) with delta (0, 0)
Screenshot: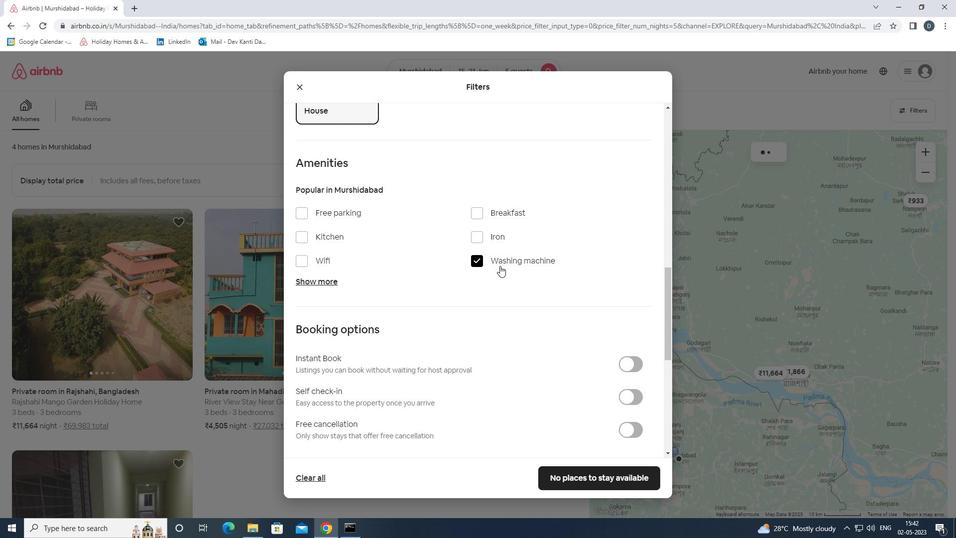 
Action: Mouse moved to (622, 248)
Screenshot: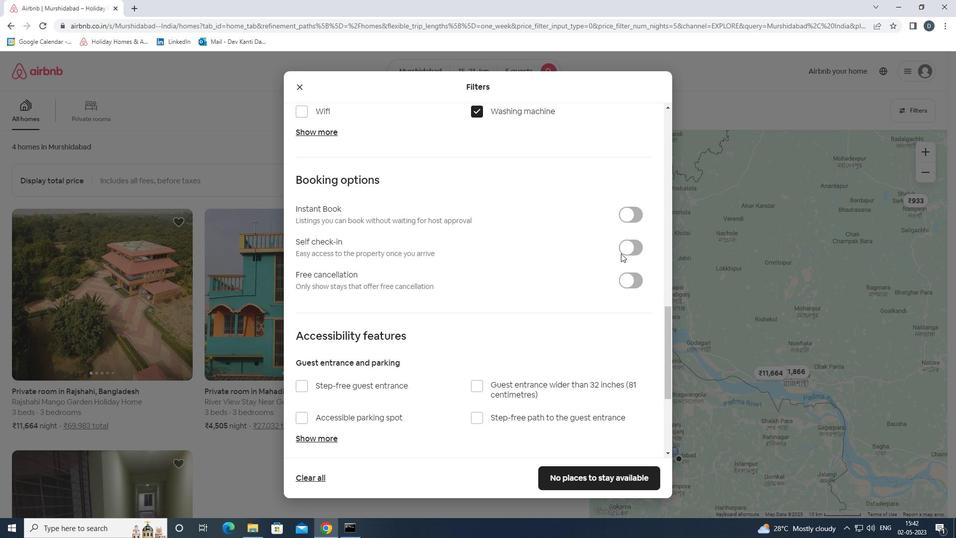 
Action: Mouse pressed left at (622, 248)
Screenshot: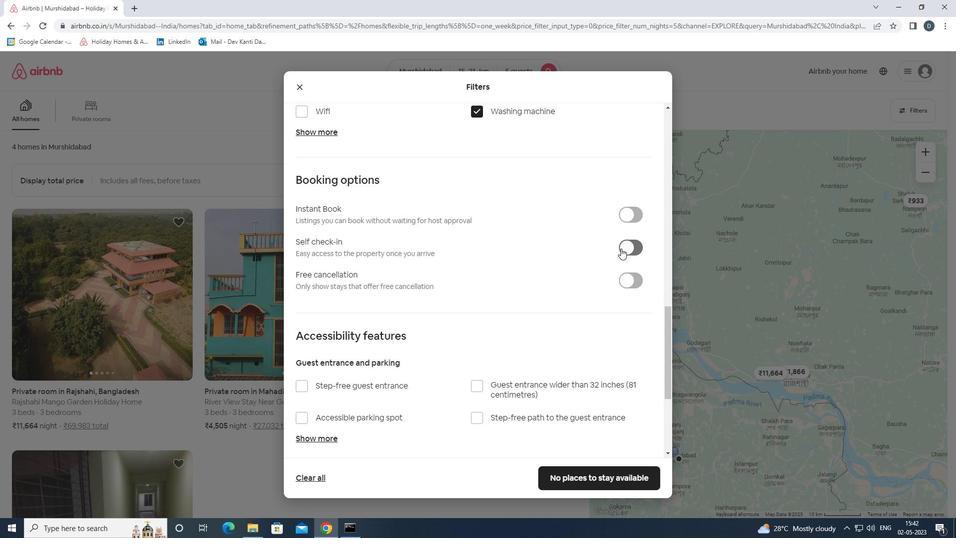 
Action: Mouse moved to (571, 266)
Screenshot: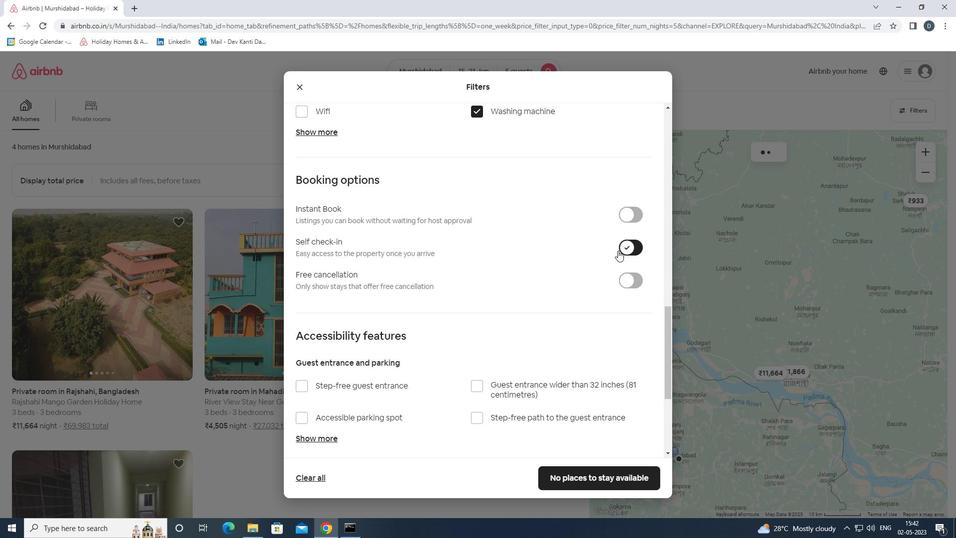 
Action: Mouse scrolled (571, 265) with delta (0, 0)
Screenshot: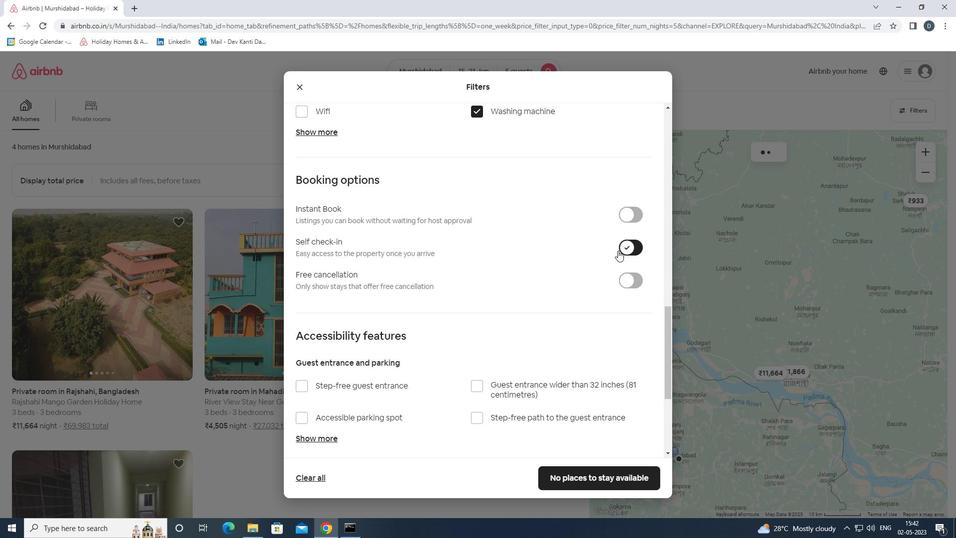 
Action: Mouse moved to (569, 267)
Screenshot: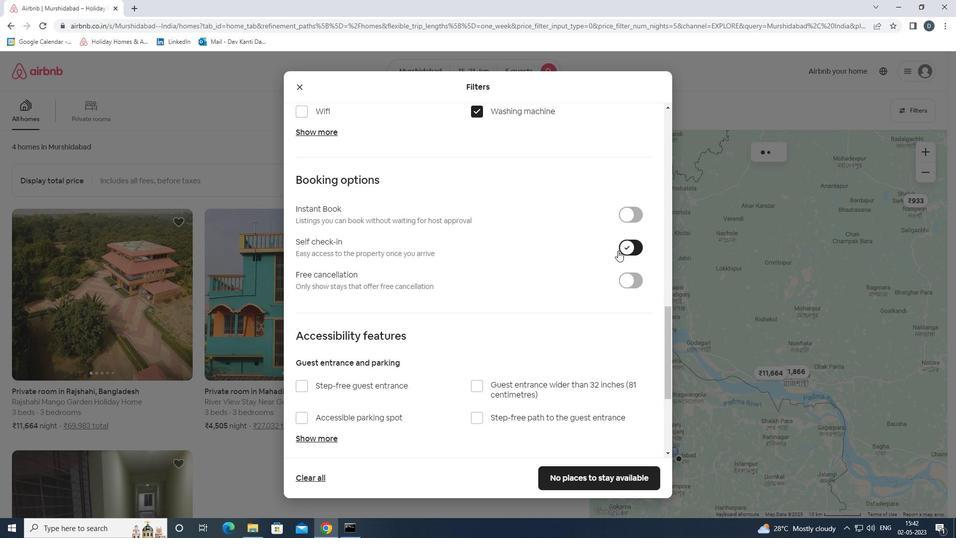 
Action: Mouse scrolled (569, 266) with delta (0, 0)
Screenshot: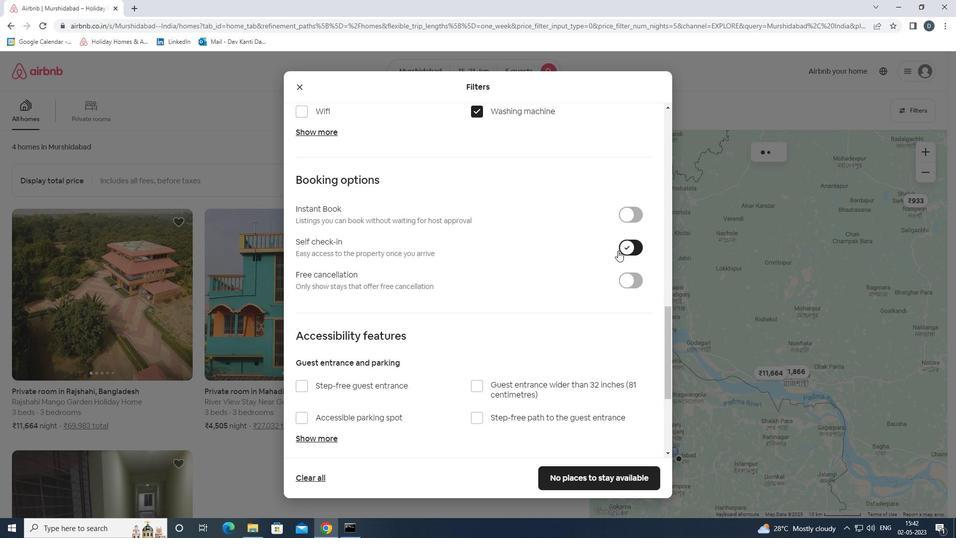 
Action: Mouse scrolled (569, 266) with delta (0, 0)
Screenshot: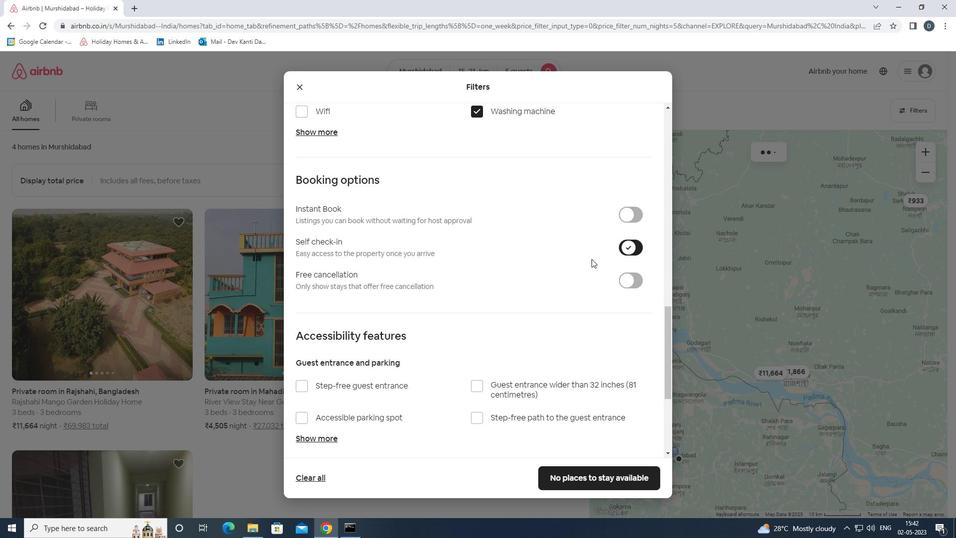 
Action: Mouse scrolled (569, 266) with delta (0, 0)
Screenshot: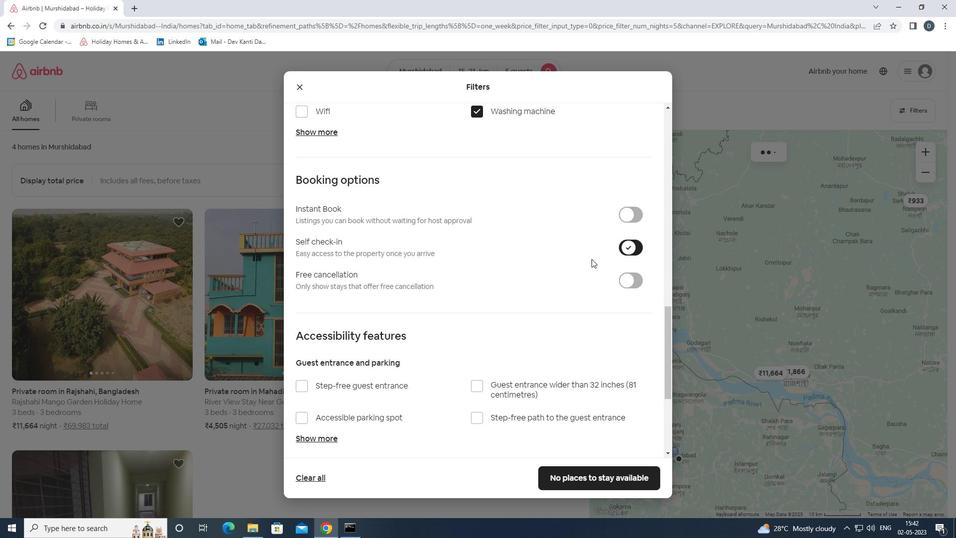 
Action: Mouse moved to (568, 265)
Screenshot: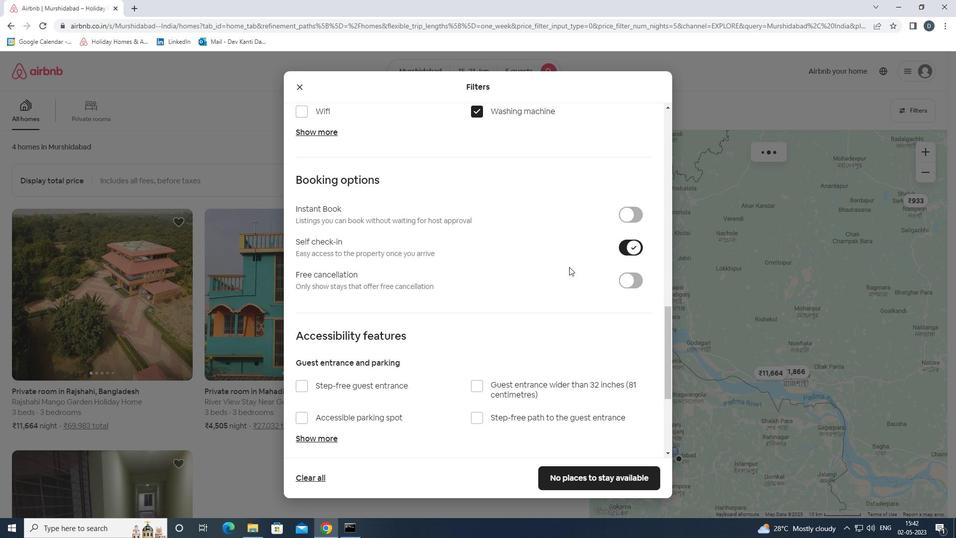 
Action: Mouse scrolled (568, 265) with delta (0, 0)
Screenshot: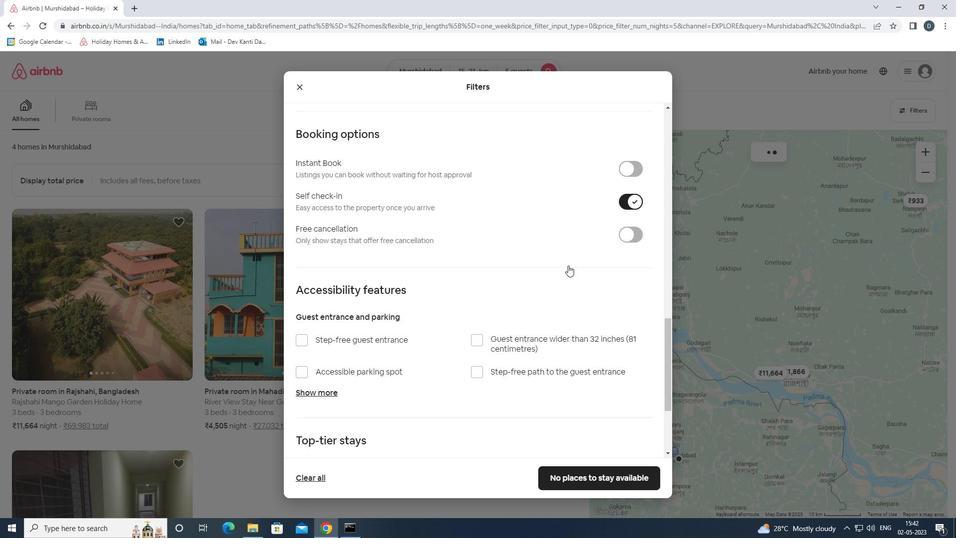 
Action: Mouse moved to (567, 265)
Screenshot: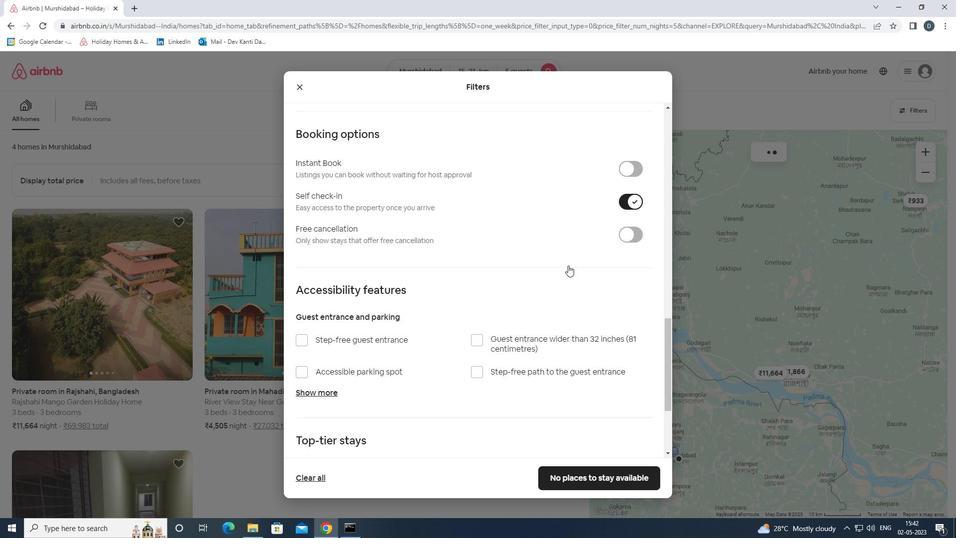 
Action: Mouse scrolled (567, 265) with delta (0, 0)
Screenshot: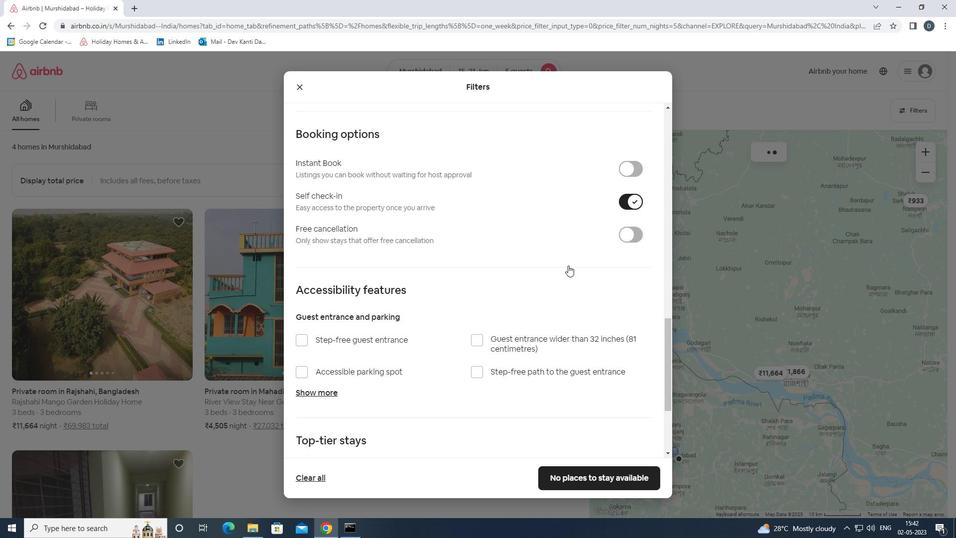 
Action: Mouse scrolled (567, 265) with delta (0, 0)
Screenshot: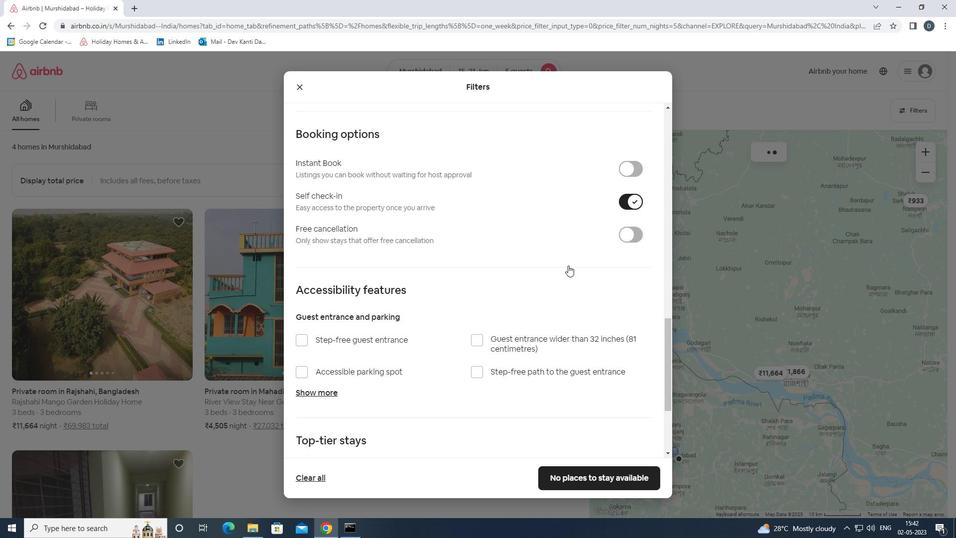 
Action: Mouse moved to (567, 265)
Screenshot: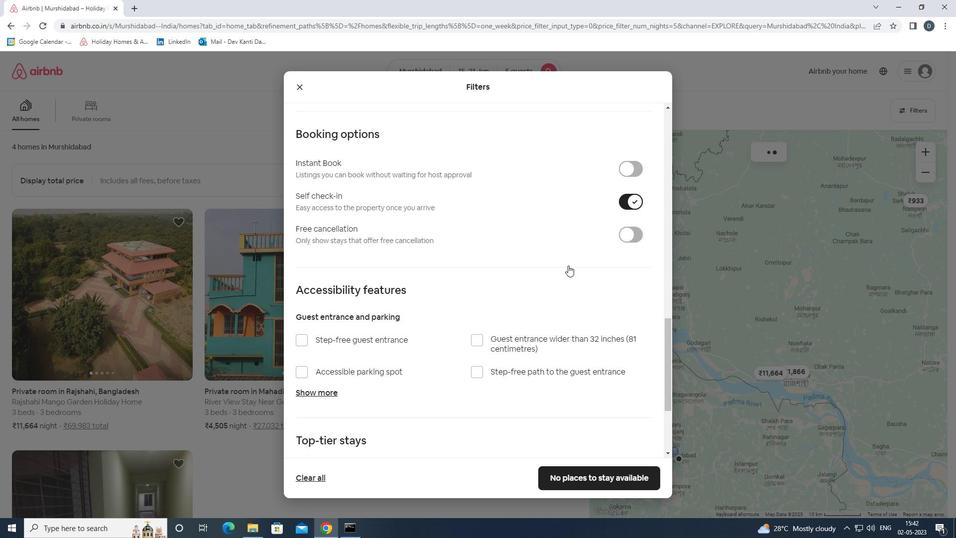 
Action: Mouse scrolled (567, 265) with delta (0, 0)
Screenshot: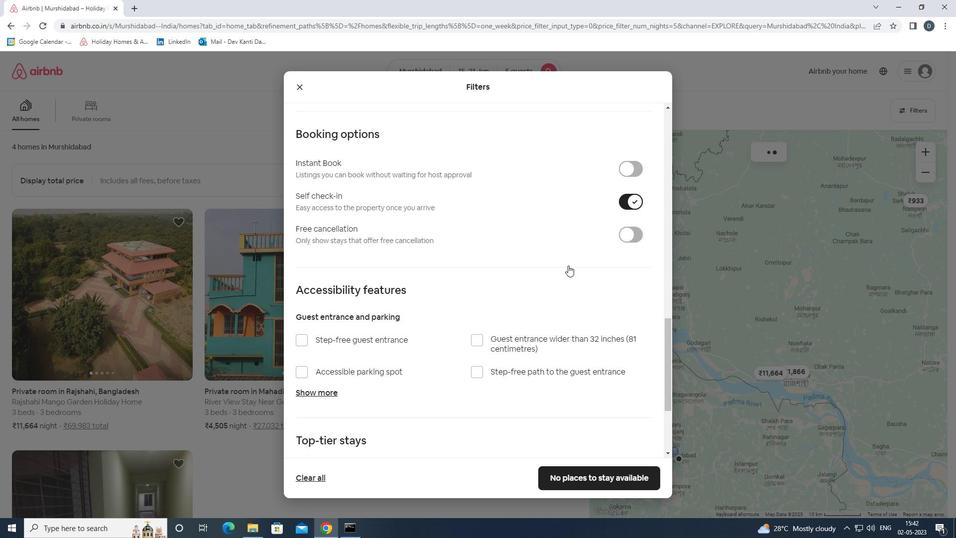 
Action: Mouse moved to (327, 429)
Screenshot: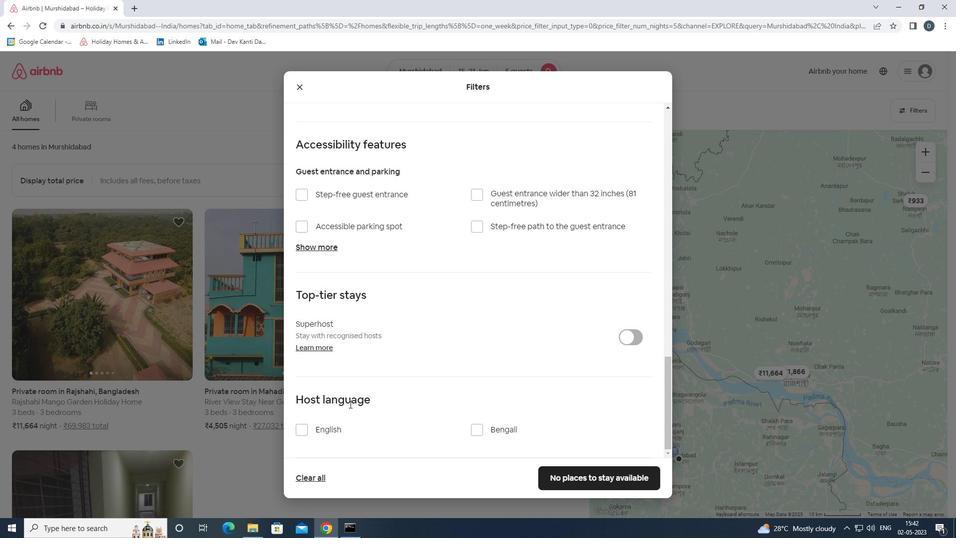 
Action: Mouse pressed left at (327, 429)
Screenshot: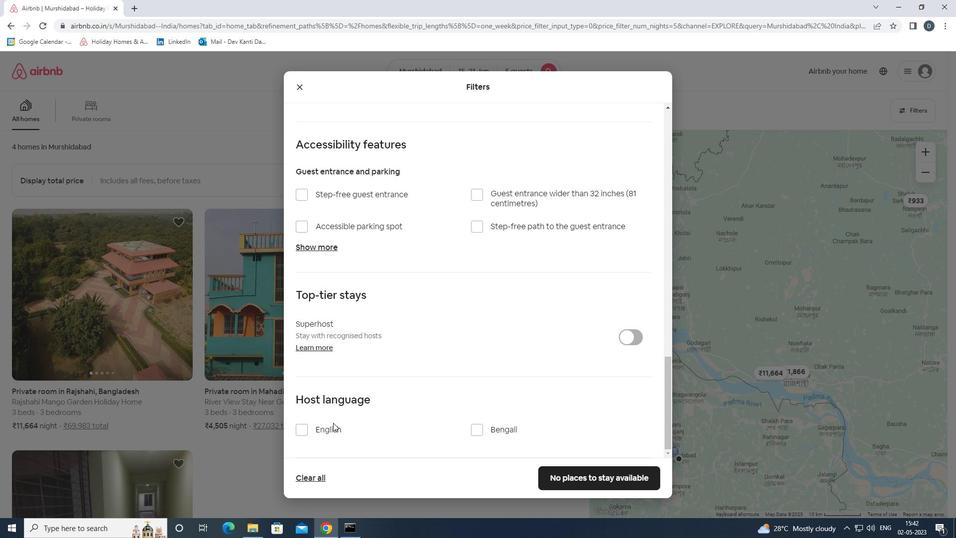 
Action: Mouse moved to (584, 474)
Screenshot: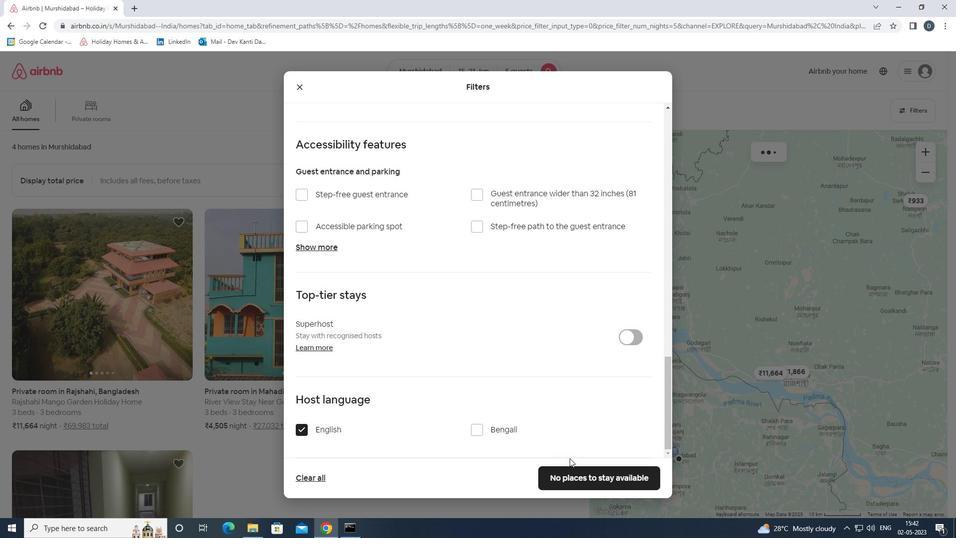 
Action: Mouse pressed left at (584, 474)
Screenshot: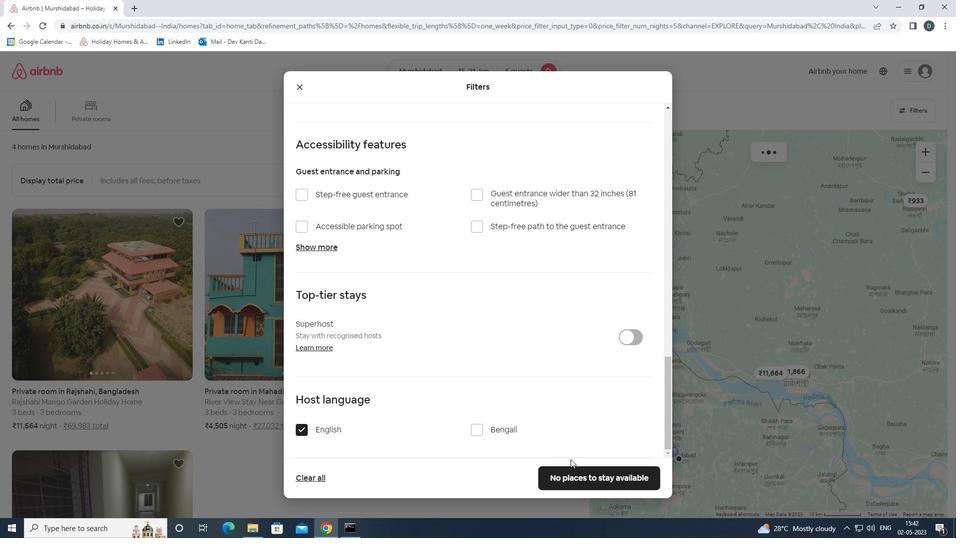 
Action: Mouse moved to (513, 250)
Screenshot: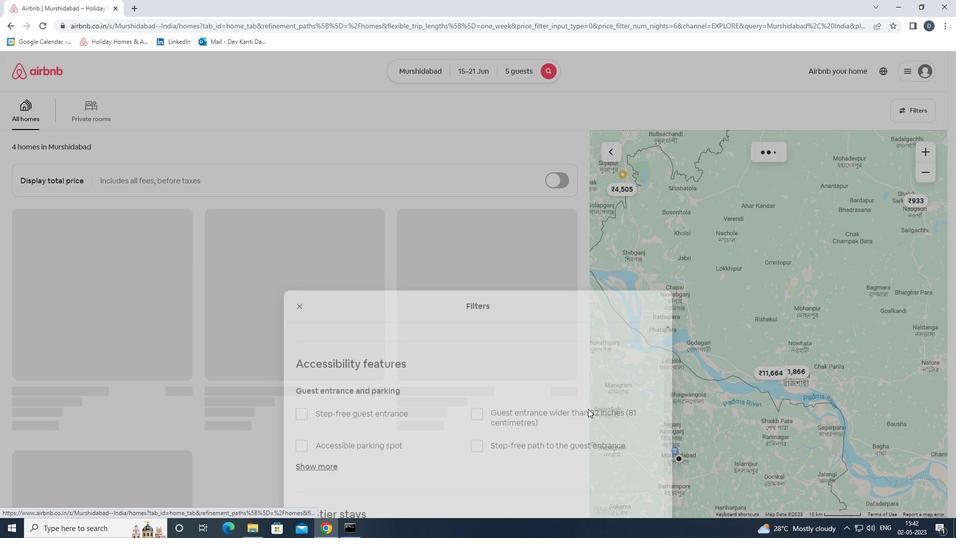 
